 Task: In the  document Childlabor.pdf Use the tool word Count 'and display word count while typing' Create the translated copy of the document in  'Italian' Change notification to  Comments for you
Action: Mouse moved to (200, 94)
Screenshot: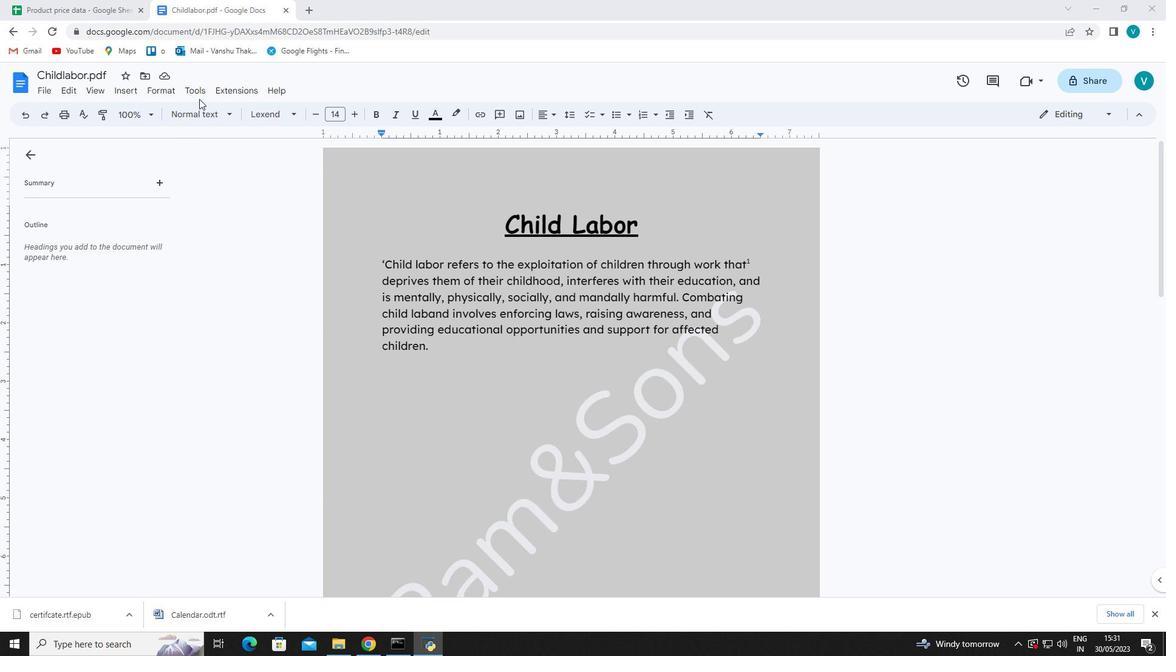 
Action: Mouse pressed left at (200, 94)
Screenshot: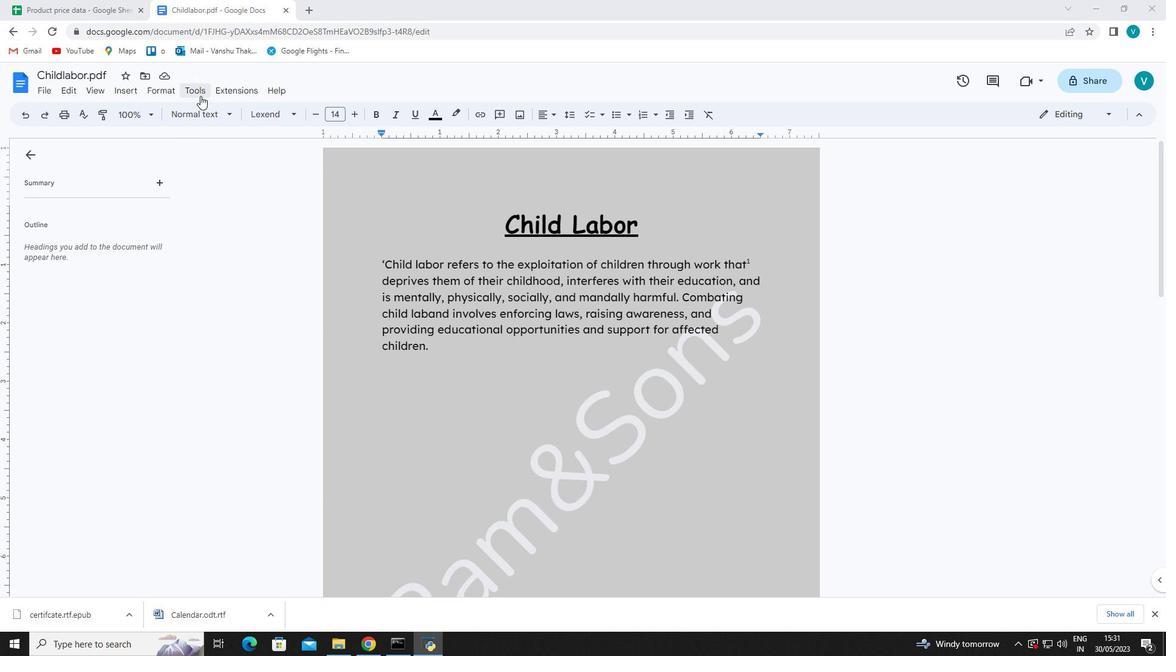 
Action: Mouse moved to (209, 127)
Screenshot: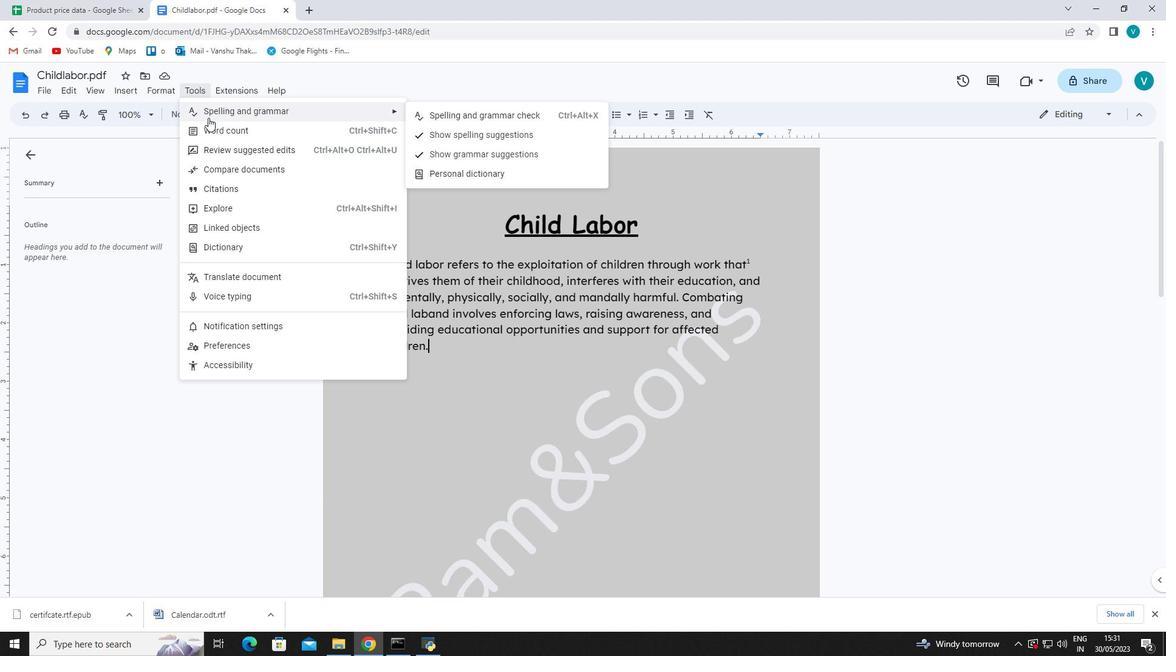 
Action: Mouse pressed left at (209, 127)
Screenshot: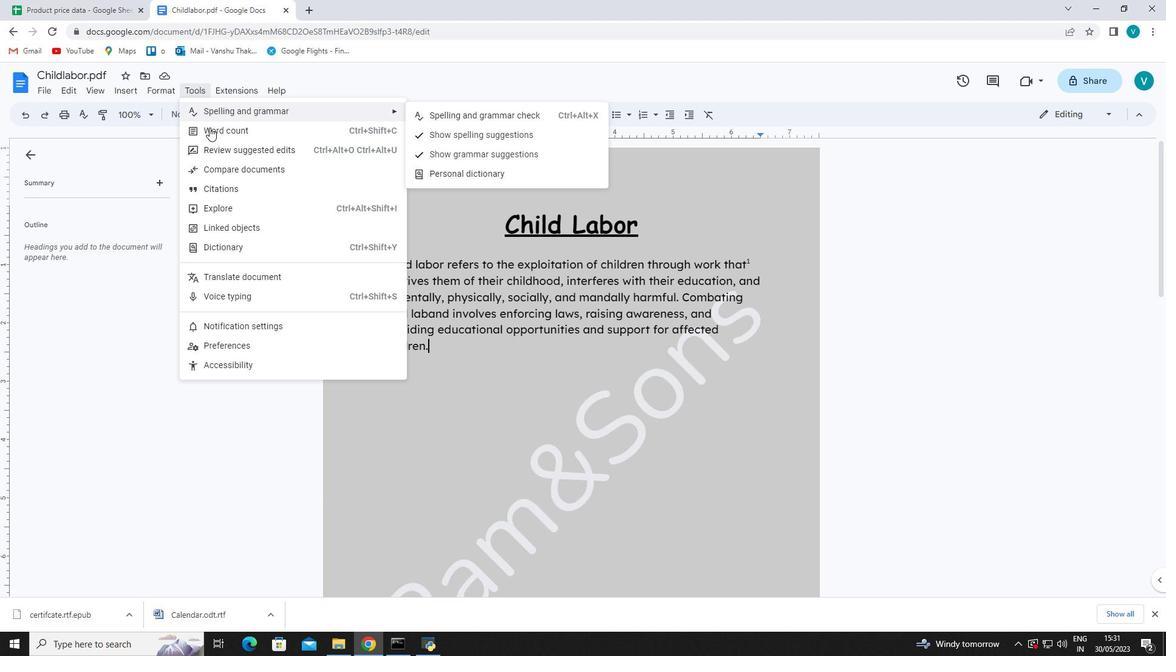 
Action: Mouse moved to (501, 379)
Screenshot: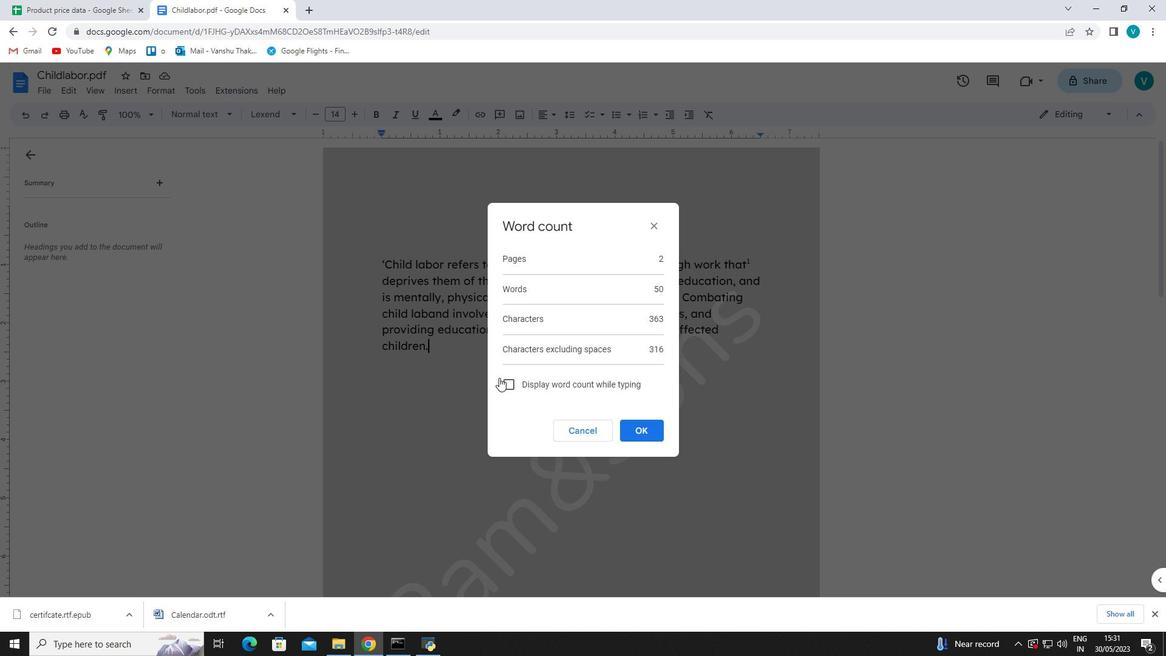 
Action: Mouse pressed left at (501, 379)
Screenshot: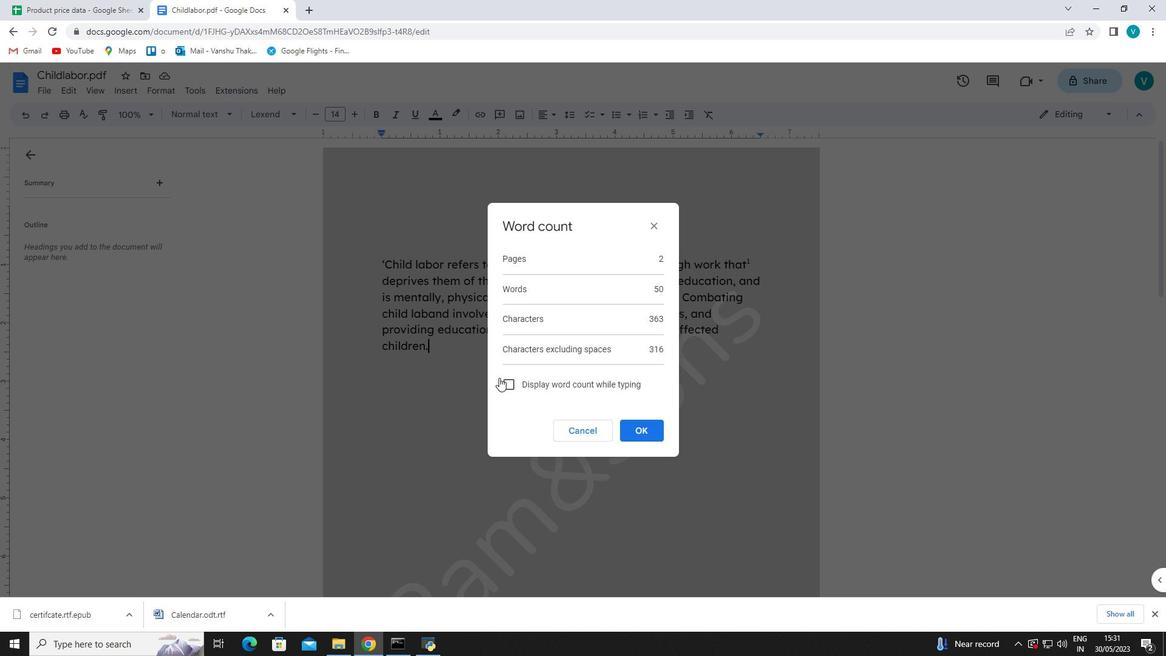 
Action: Mouse moved to (628, 434)
Screenshot: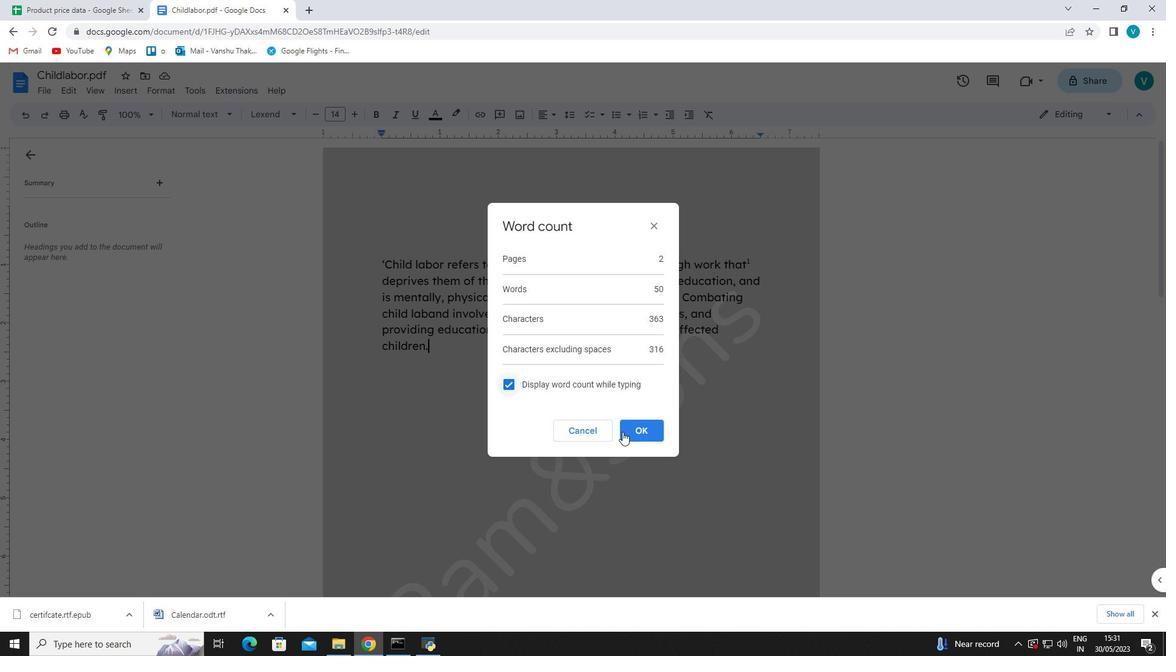 
Action: Mouse pressed left at (628, 434)
Screenshot: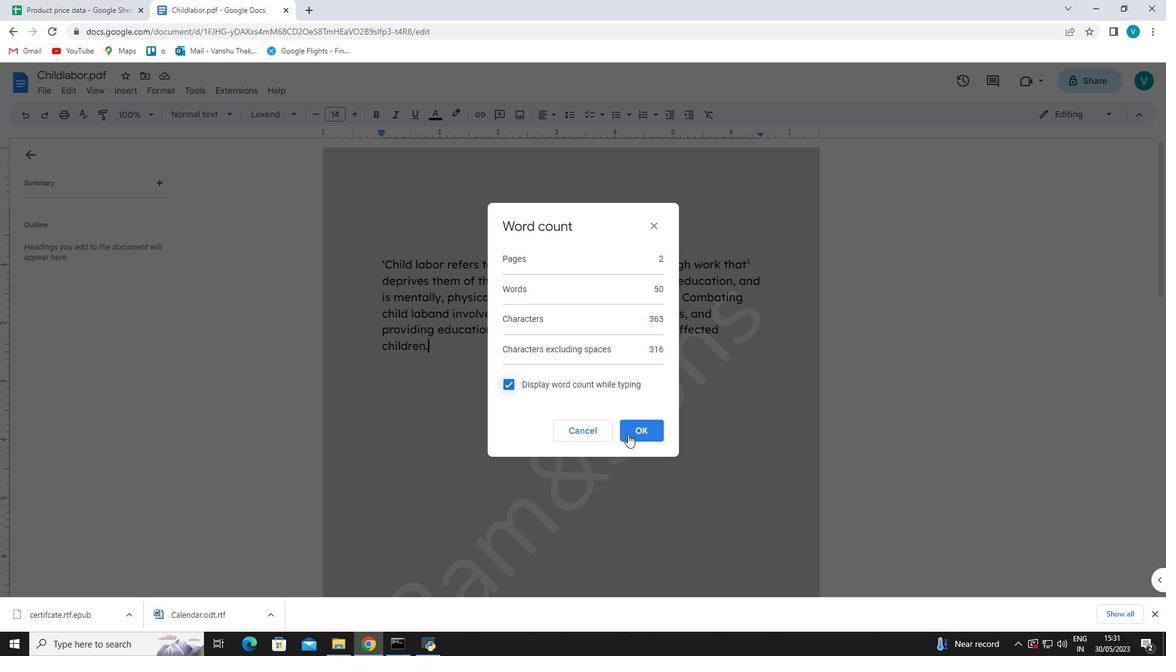 
Action: Mouse moved to (191, 85)
Screenshot: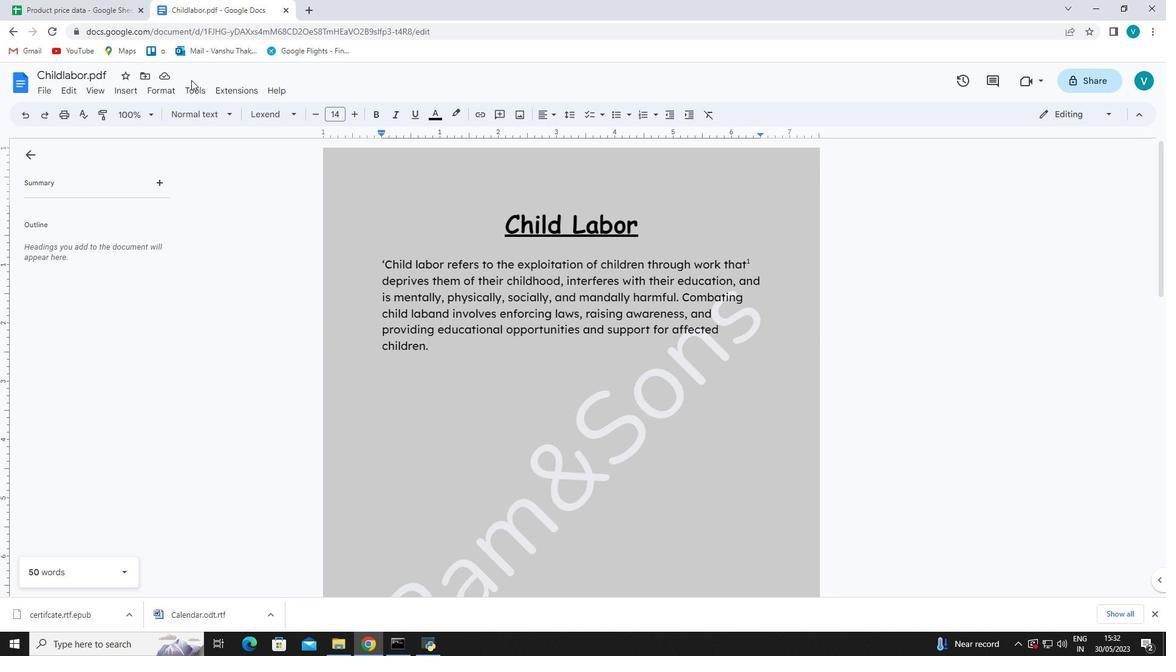 
Action: Mouse pressed left at (191, 85)
Screenshot: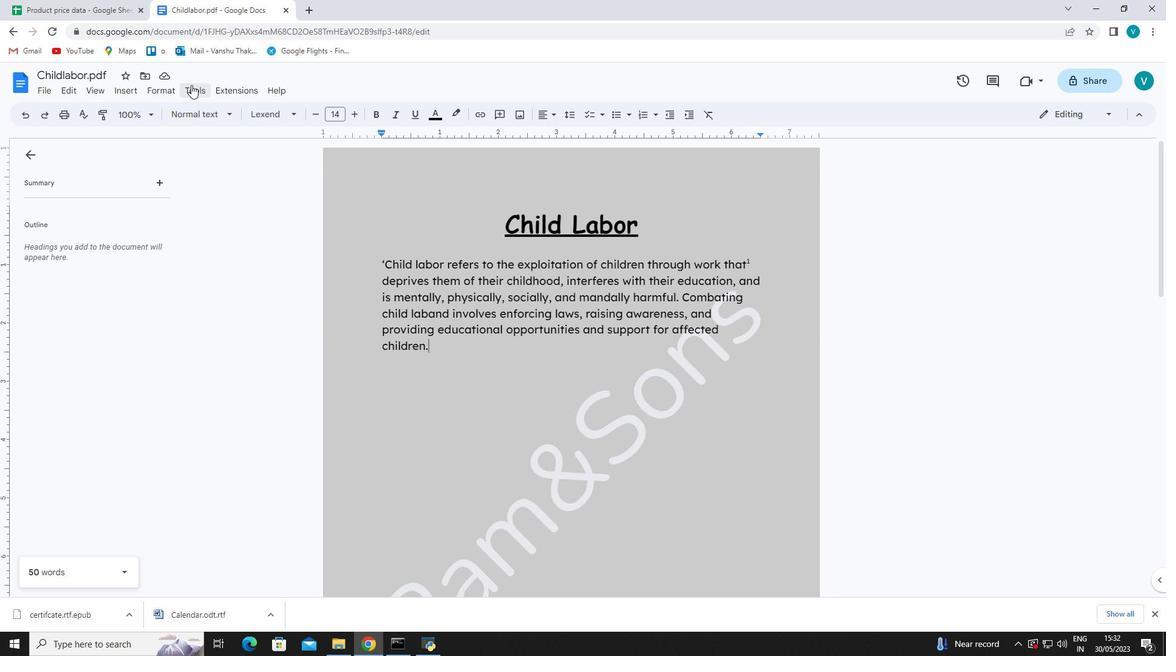 
Action: Mouse moved to (232, 270)
Screenshot: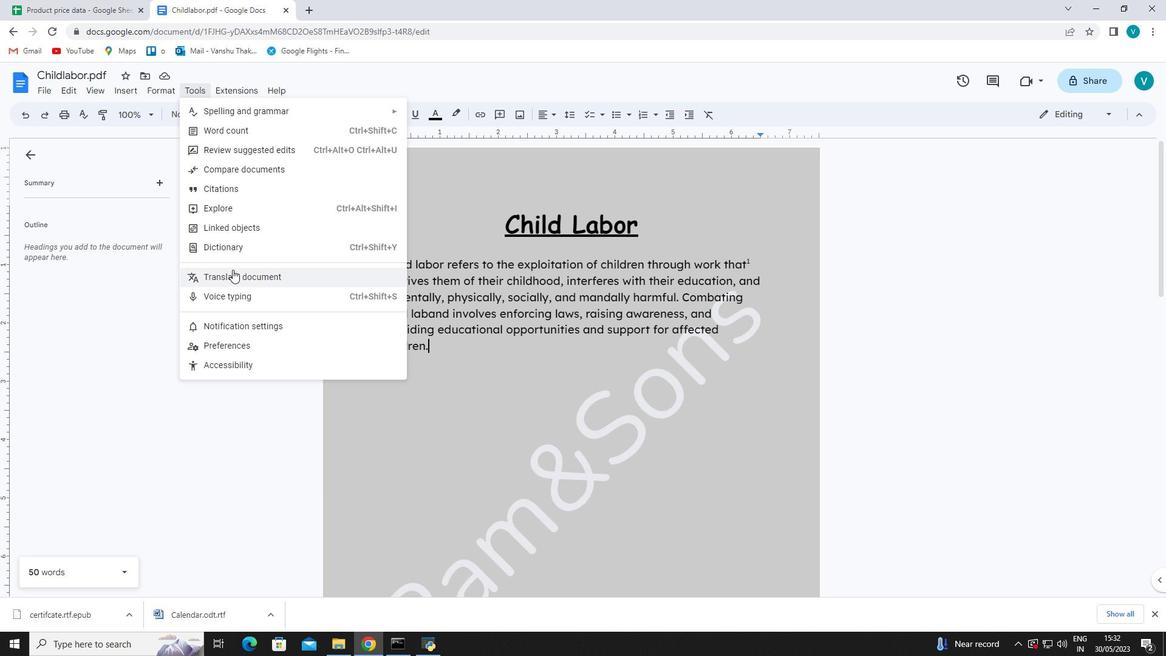 
Action: Mouse pressed left at (232, 270)
Screenshot: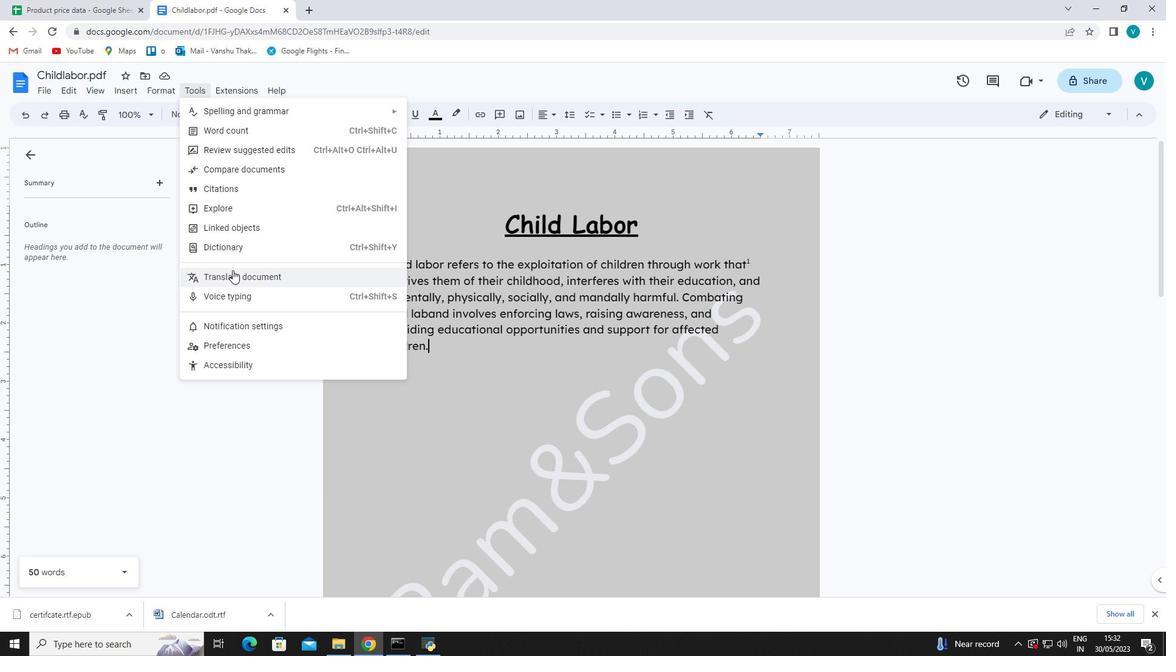 
Action: Mouse moved to (554, 349)
Screenshot: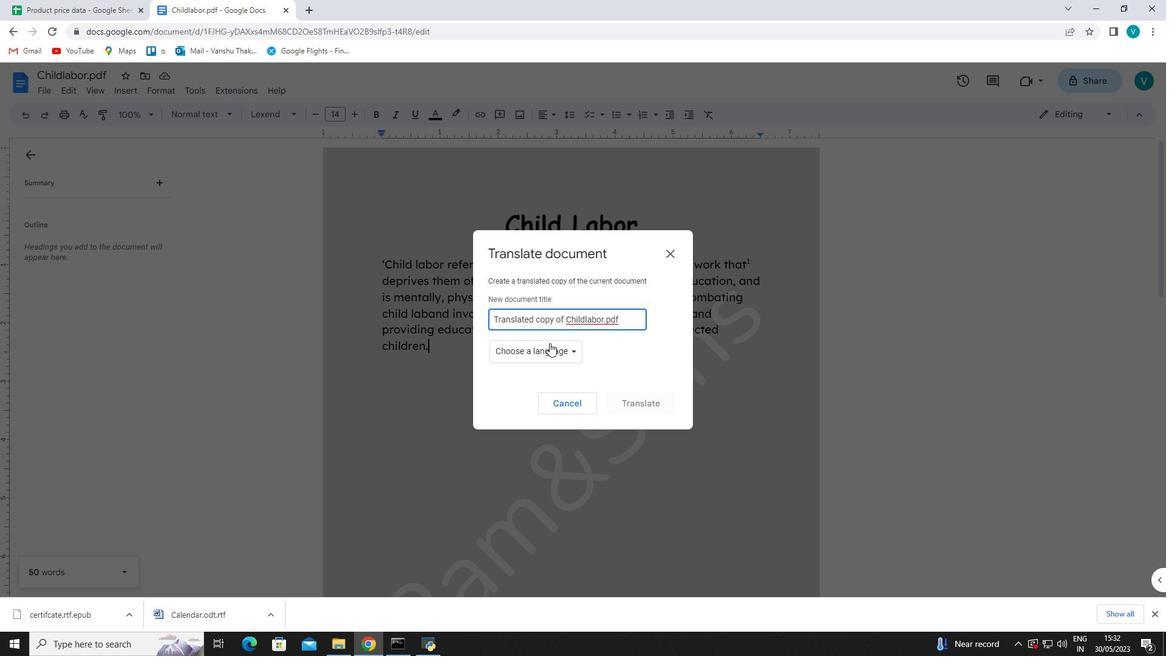
Action: Mouse pressed left at (554, 349)
Screenshot: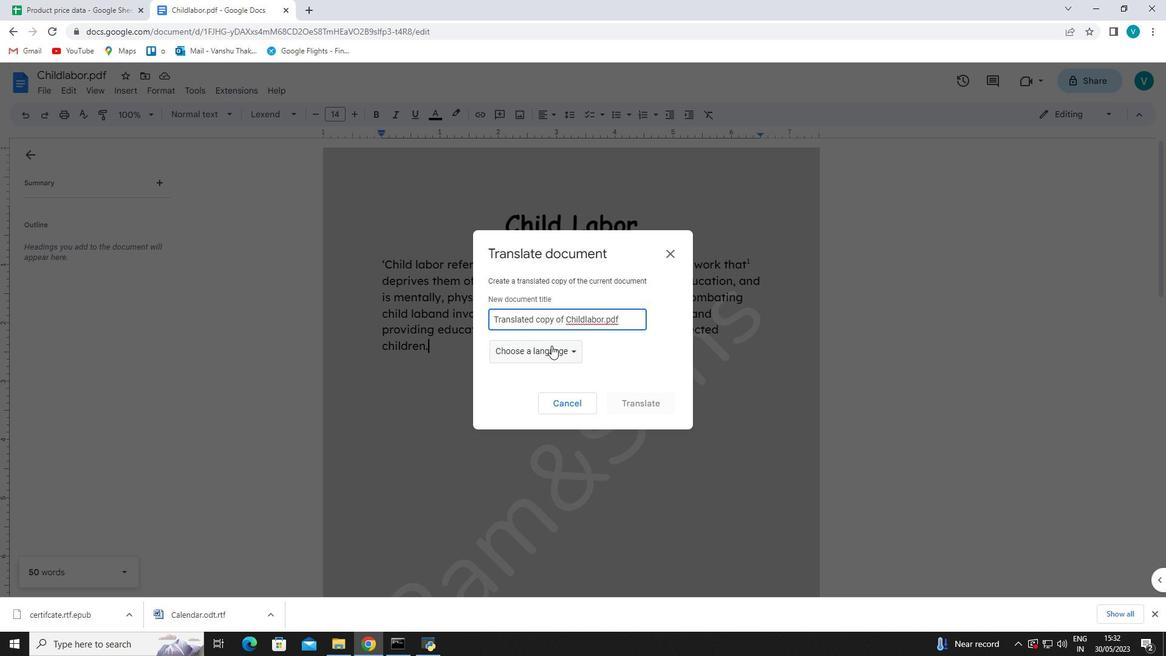 
Action: Mouse moved to (565, 412)
Screenshot: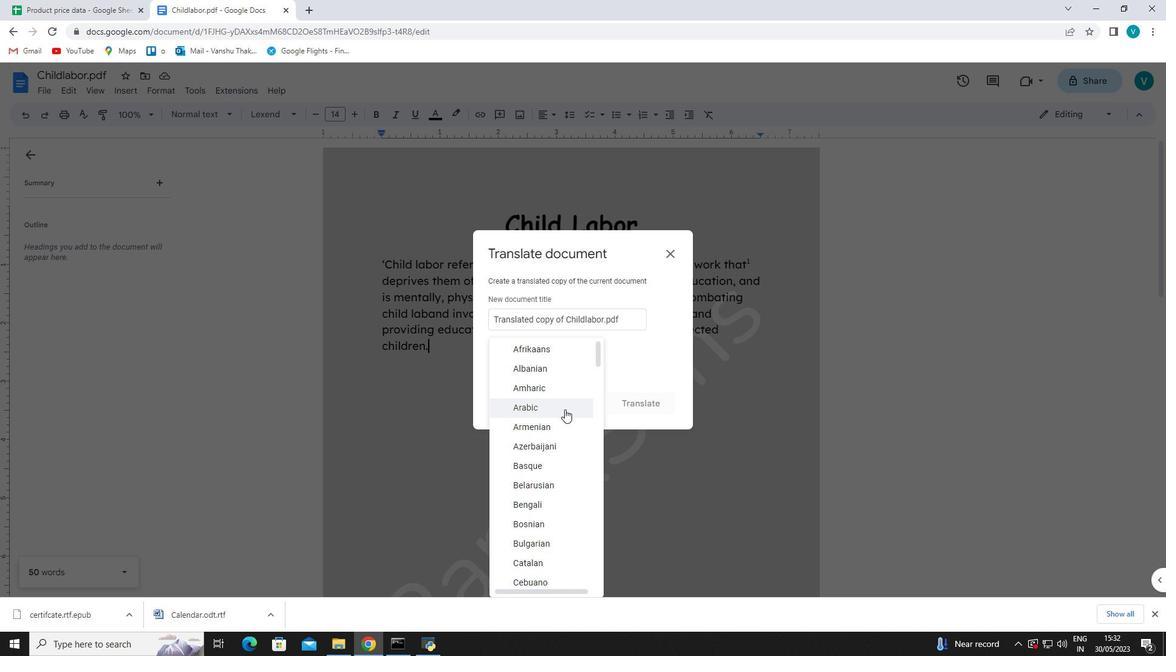 
Action: Mouse scrolled (565, 411) with delta (0, 0)
Screenshot: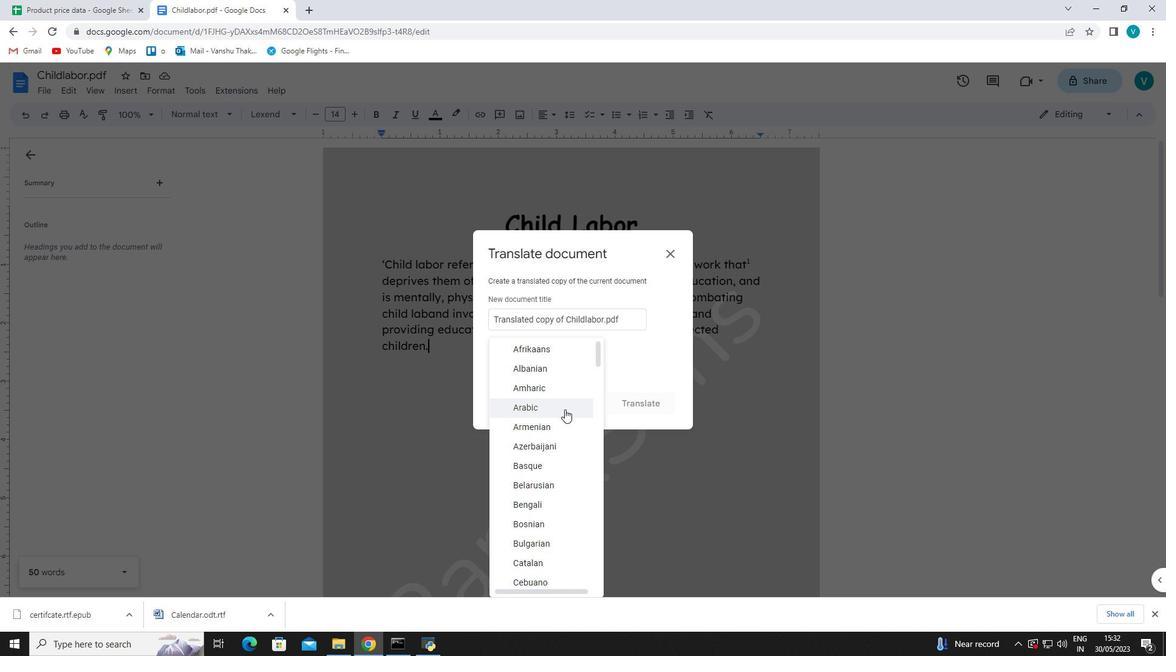 
Action: Mouse scrolled (565, 411) with delta (0, 0)
Screenshot: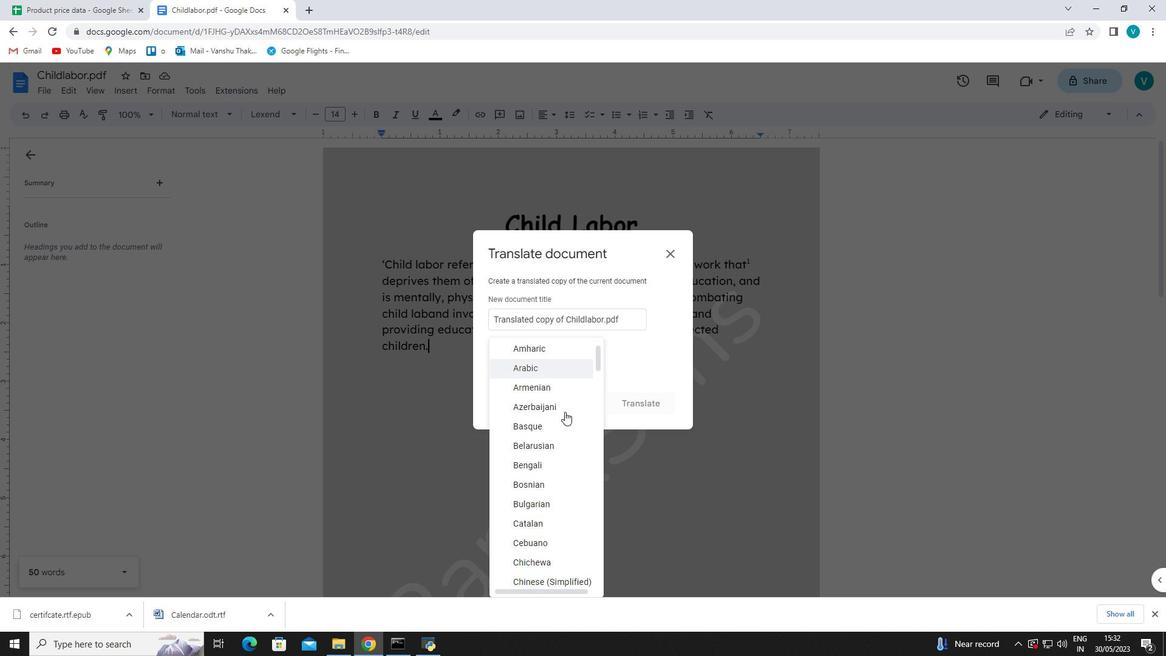 
Action: Mouse scrolled (565, 411) with delta (0, 0)
Screenshot: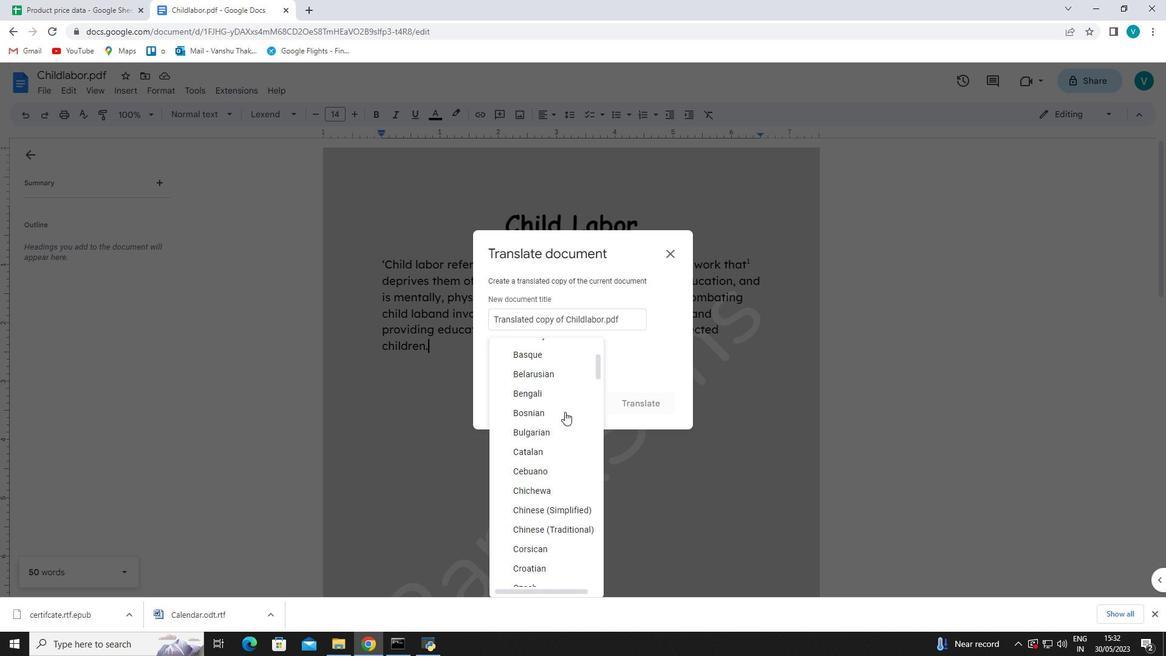 
Action: Mouse scrolled (565, 411) with delta (0, 0)
Screenshot: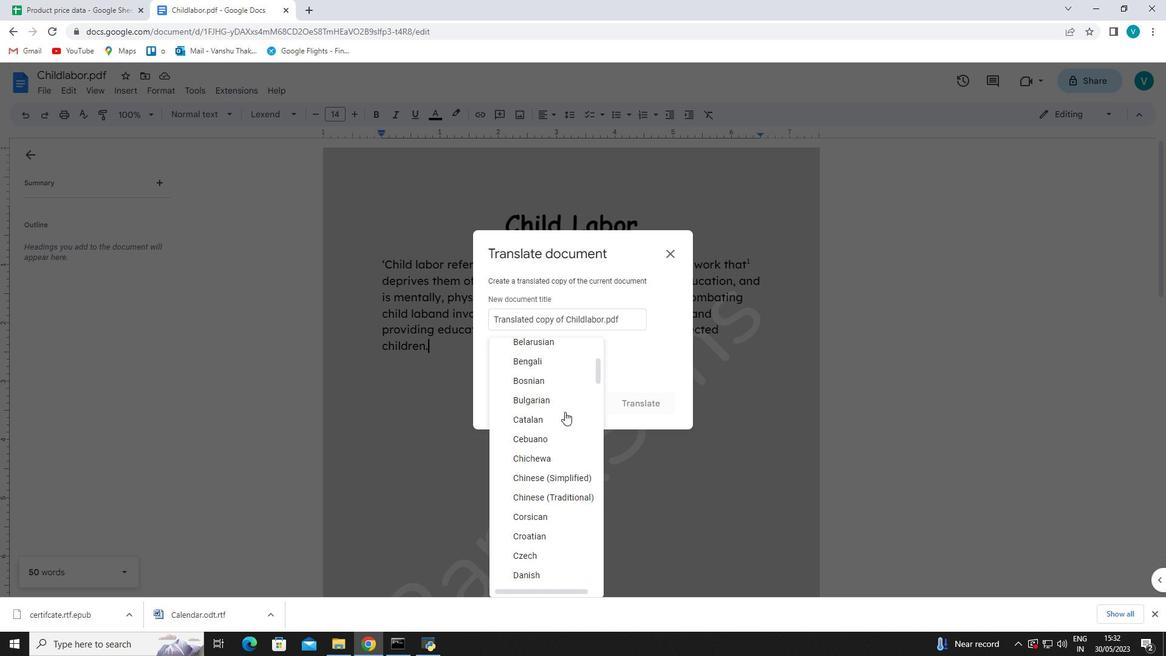 
Action: Mouse scrolled (565, 411) with delta (0, 0)
Screenshot: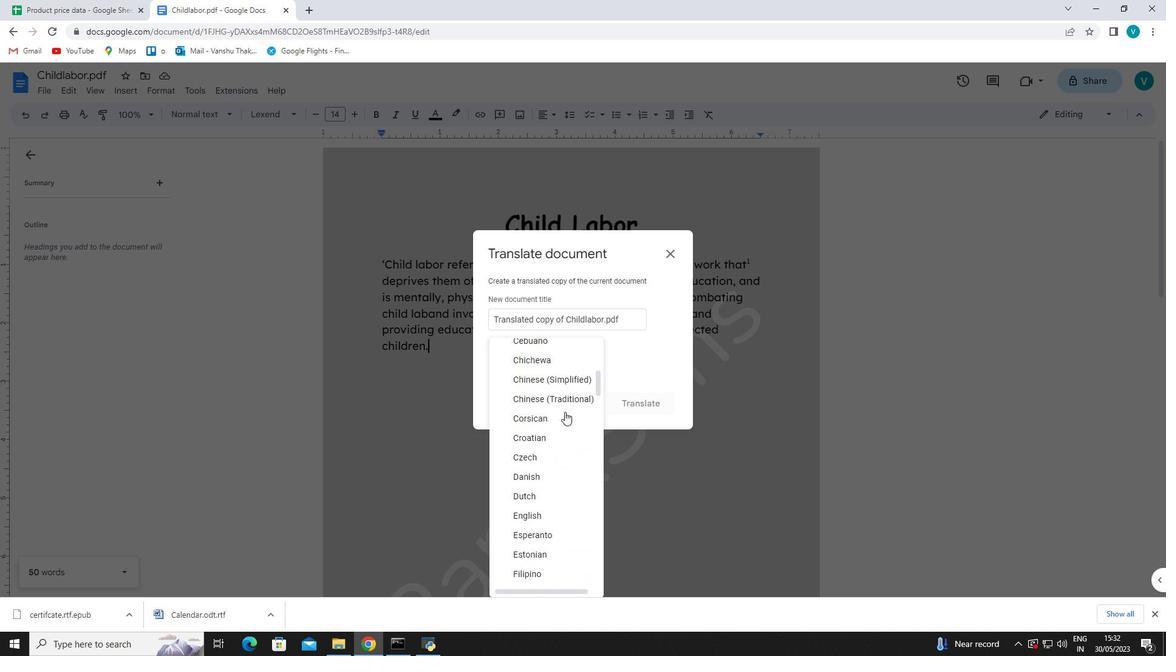 
Action: Mouse scrolled (565, 411) with delta (0, 0)
Screenshot: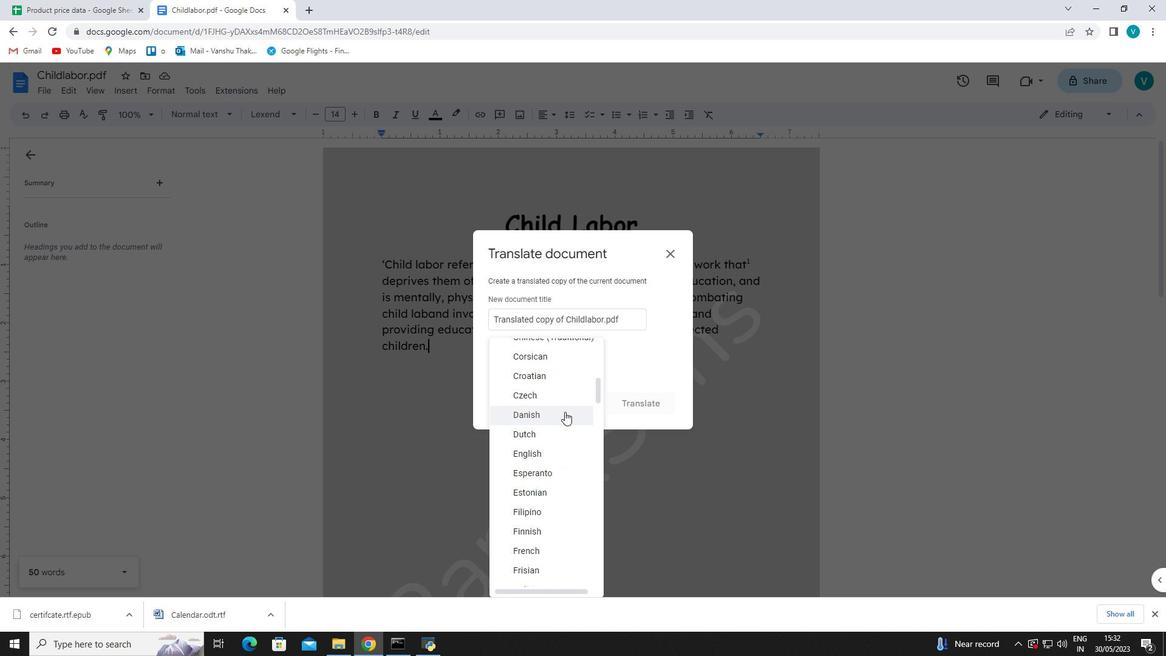 
Action: Mouse scrolled (565, 411) with delta (0, 0)
Screenshot: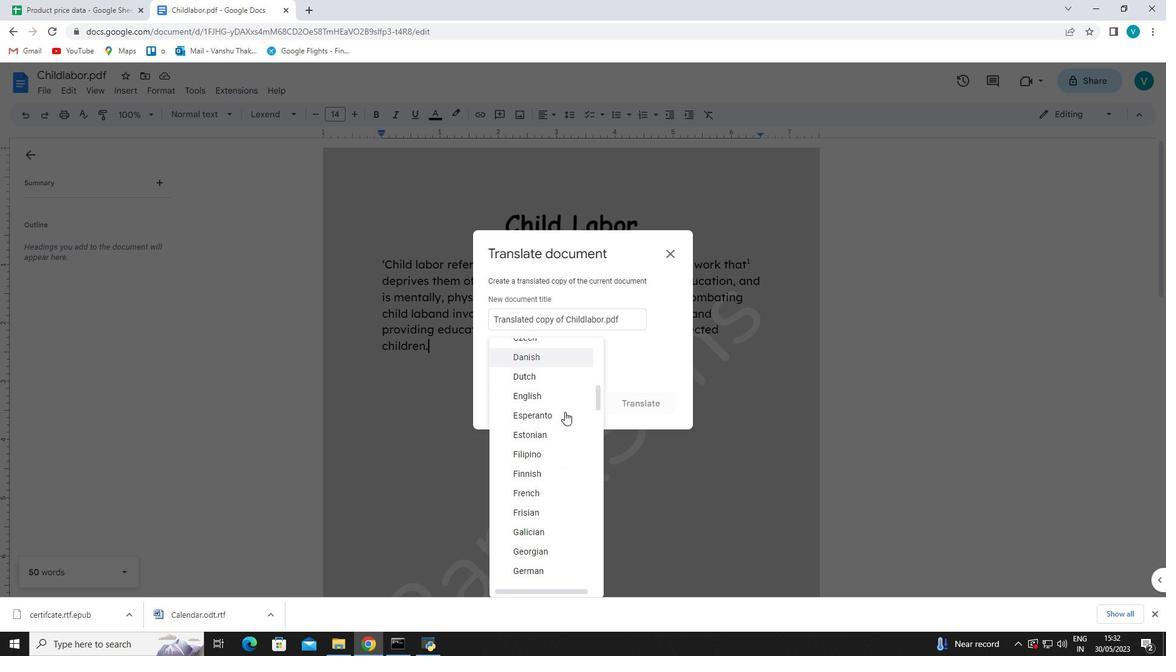 
Action: Mouse scrolled (565, 411) with delta (0, 0)
Screenshot: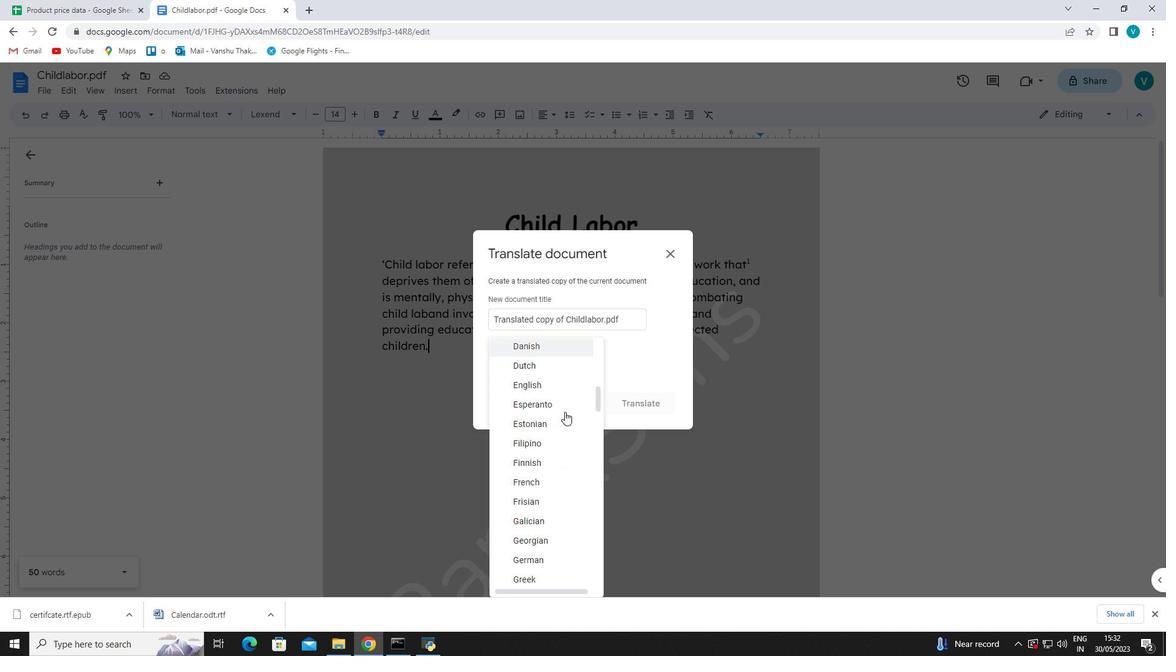 
Action: Mouse scrolled (565, 411) with delta (0, 0)
Screenshot: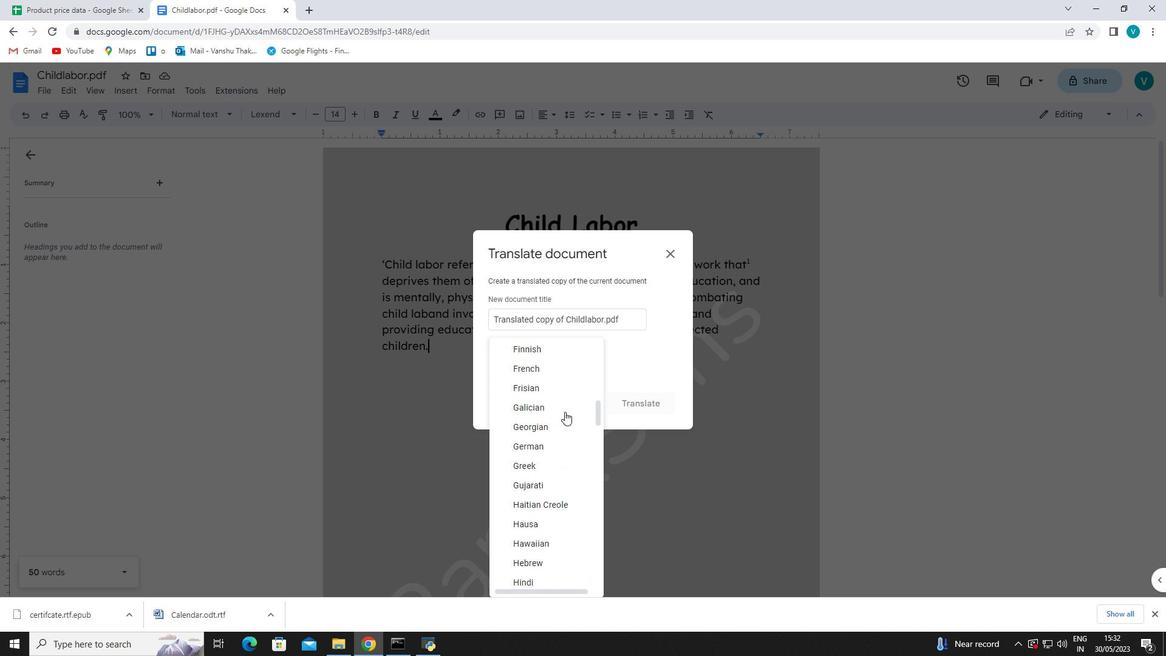 
Action: Mouse scrolled (565, 411) with delta (0, 0)
Screenshot: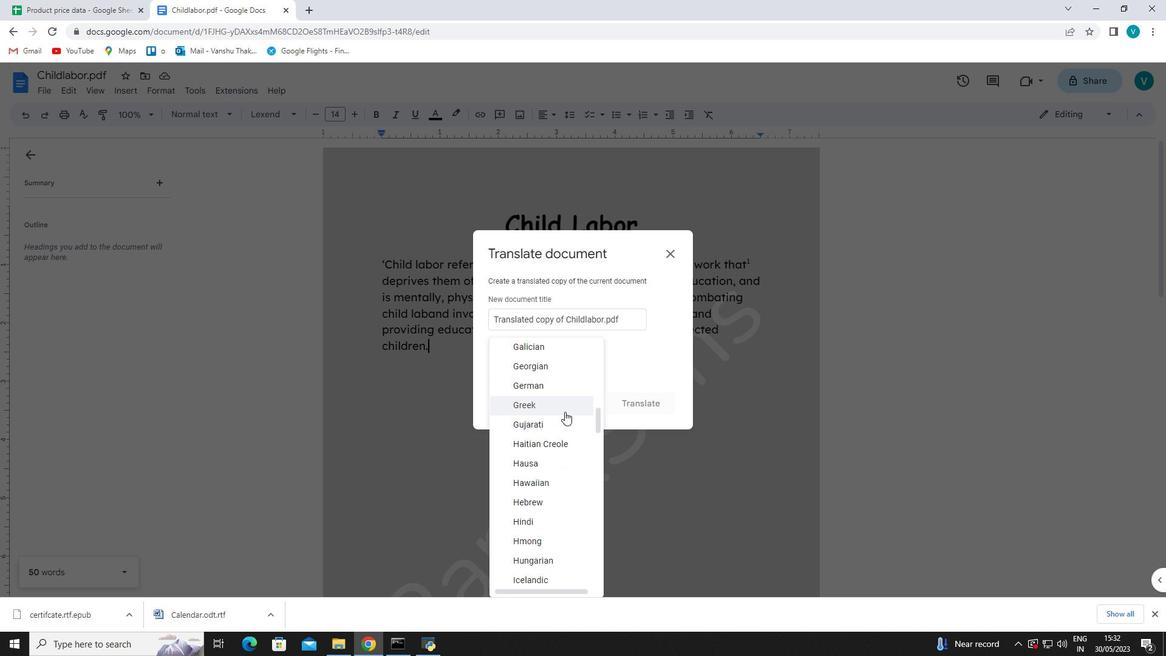 
Action: Mouse scrolled (565, 411) with delta (0, 0)
Screenshot: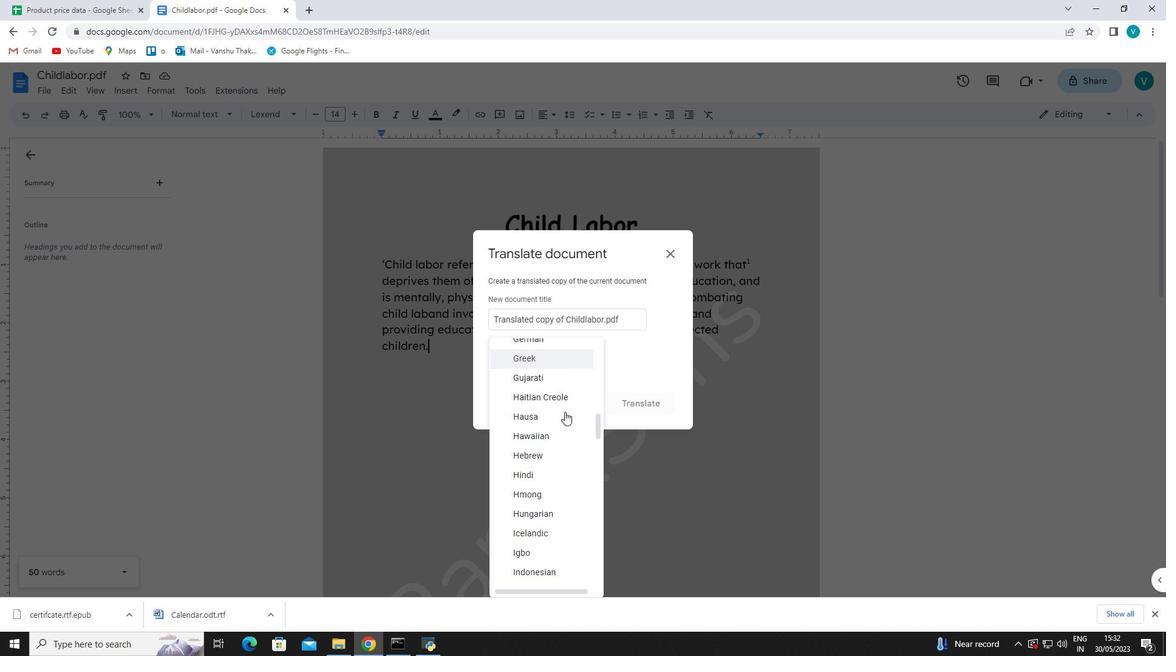 
Action: Mouse scrolled (565, 411) with delta (0, 0)
Screenshot: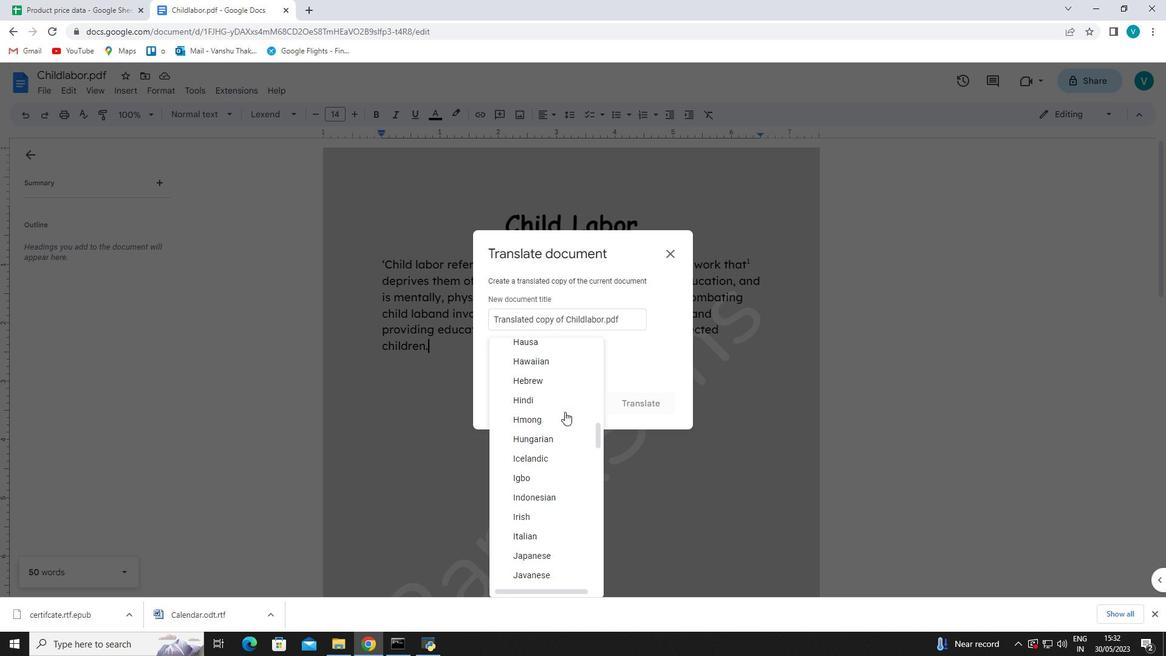 
Action: Mouse moved to (563, 466)
Screenshot: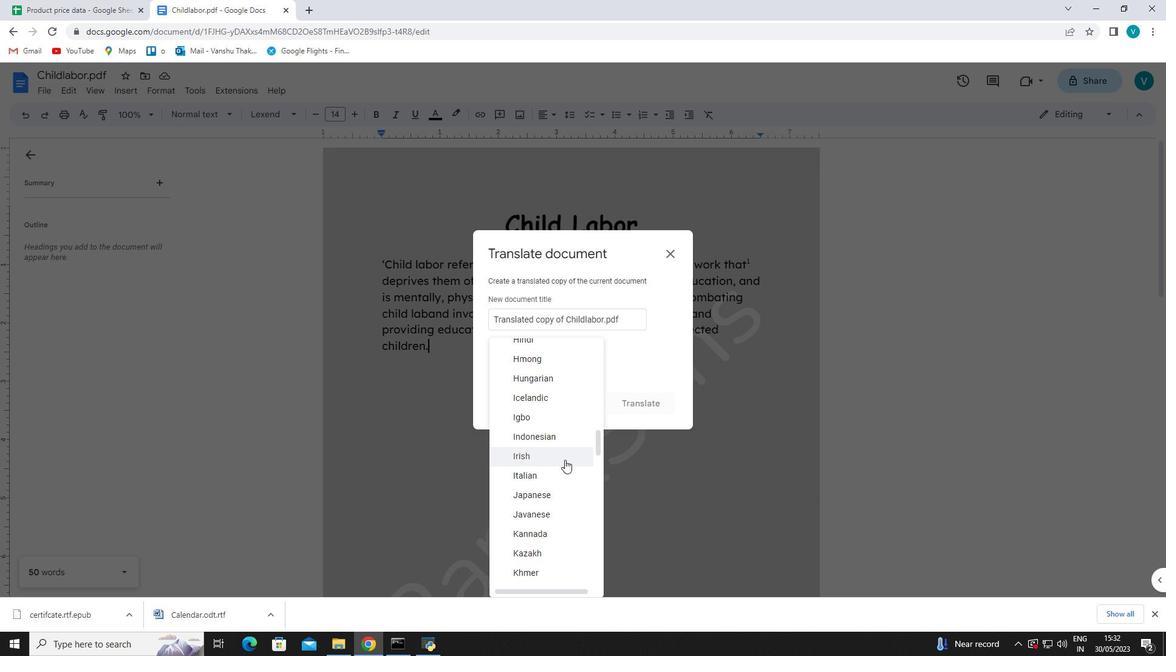 
Action: Mouse pressed left at (563, 466)
Screenshot: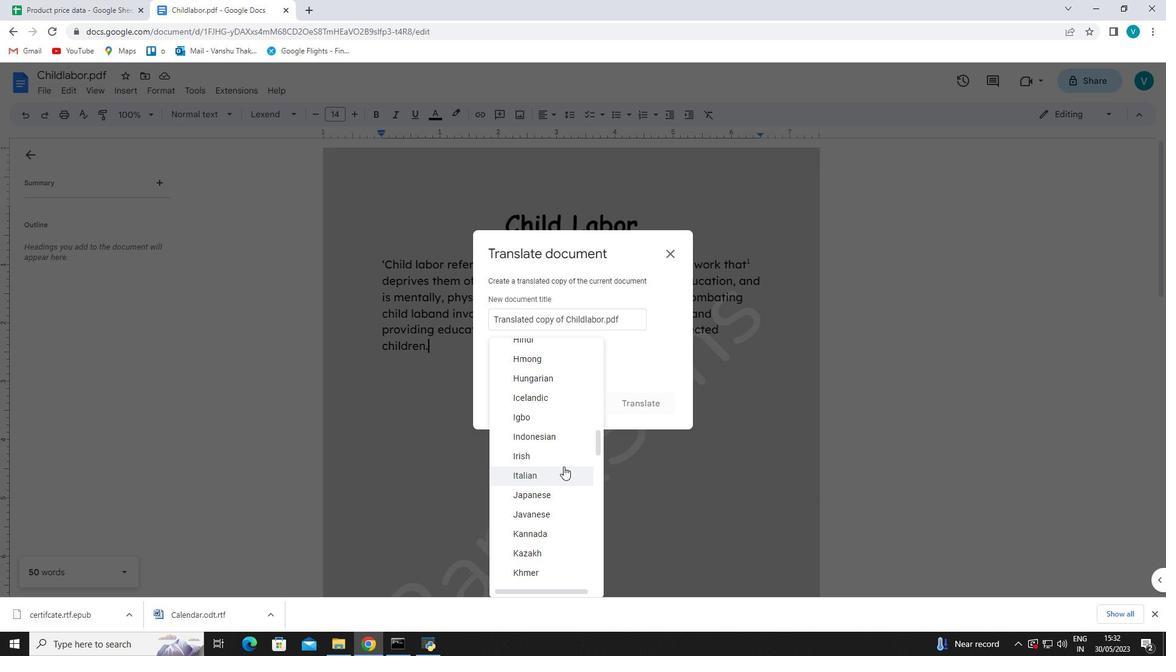 
Action: Mouse moved to (611, 404)
Screenshot: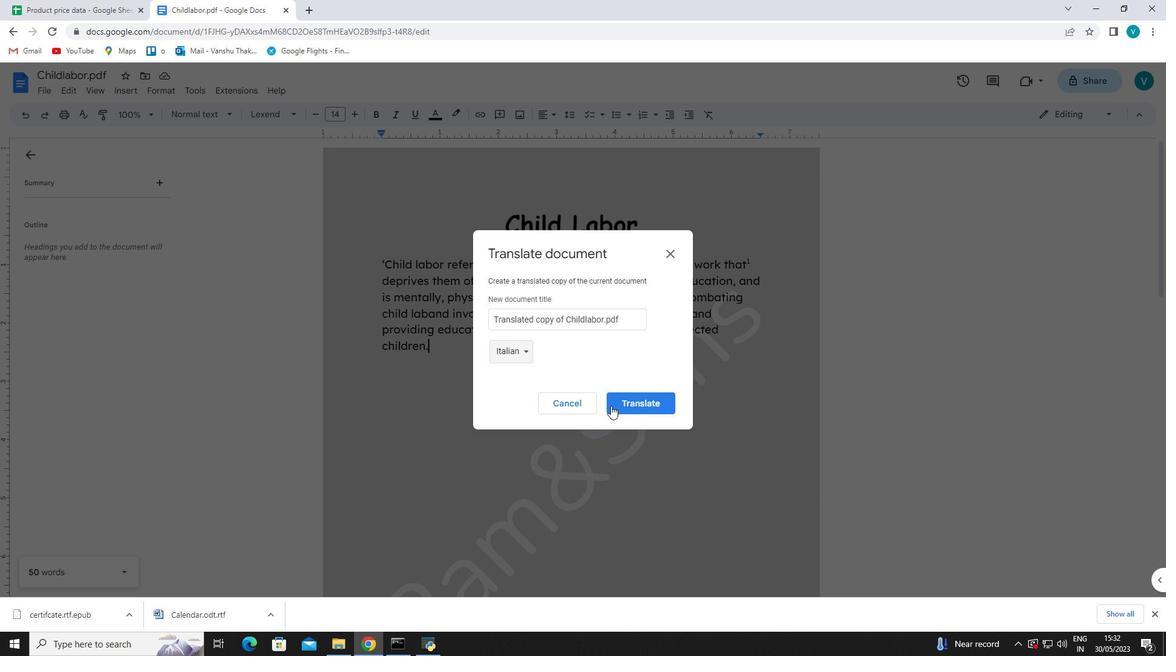 
Action: Mouse pressed left at (611, 404)
Screenshot: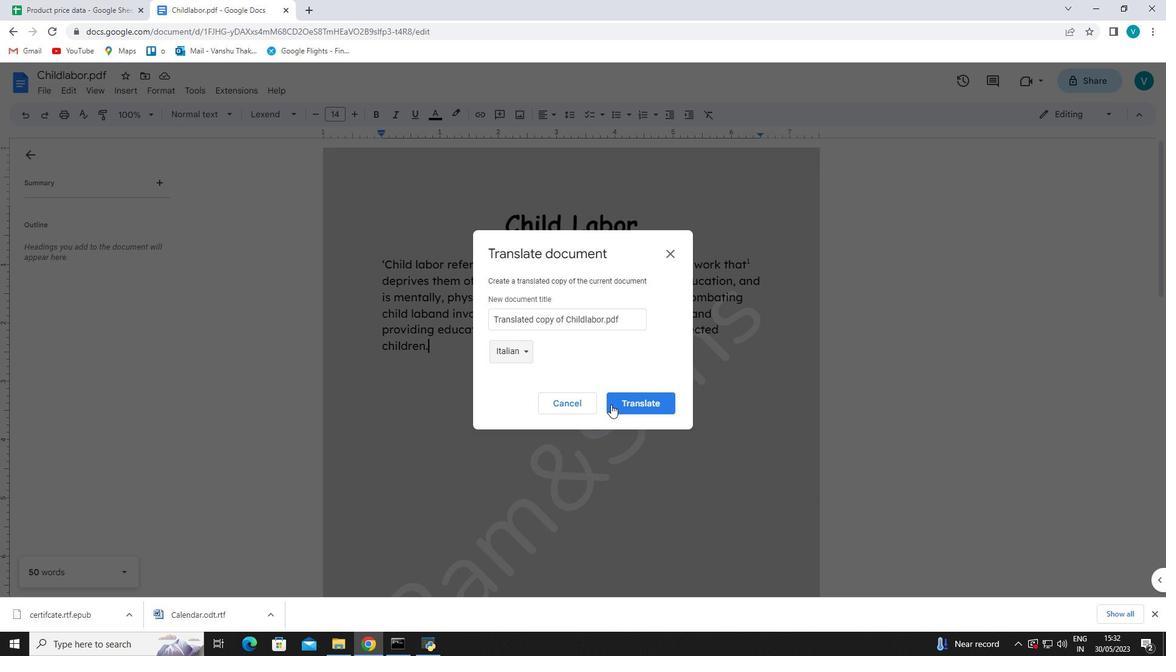 
Action: Mouse moved to (227, 0)
Screenshot: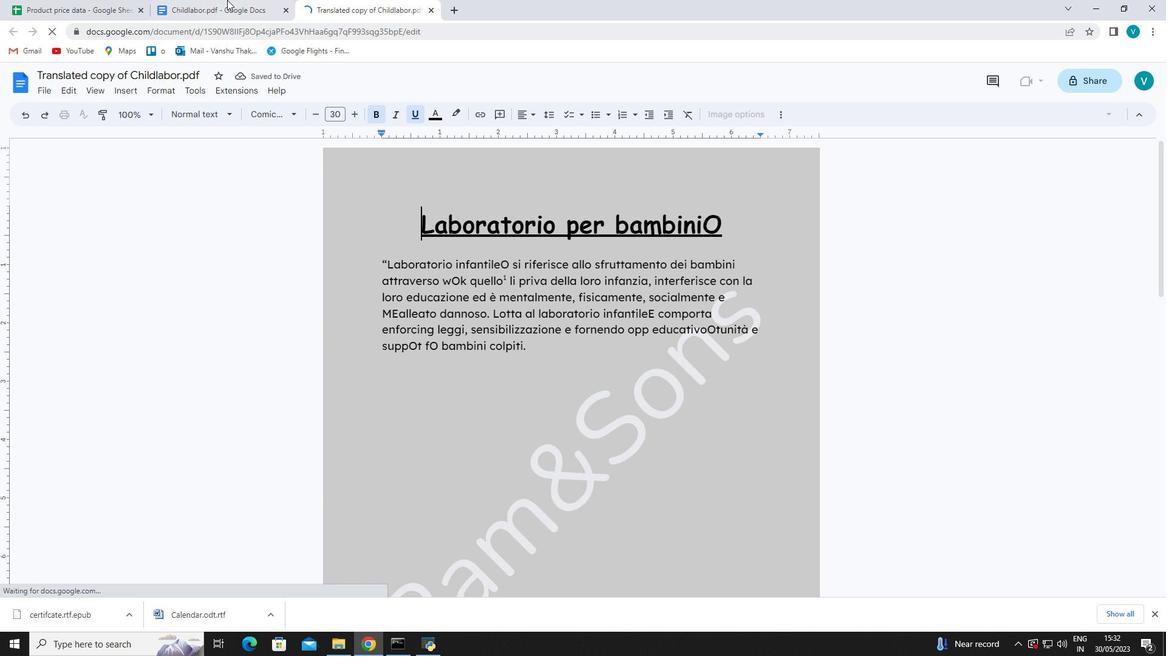 
Action: Mouse pressed left at (227, 0)
Screenshot: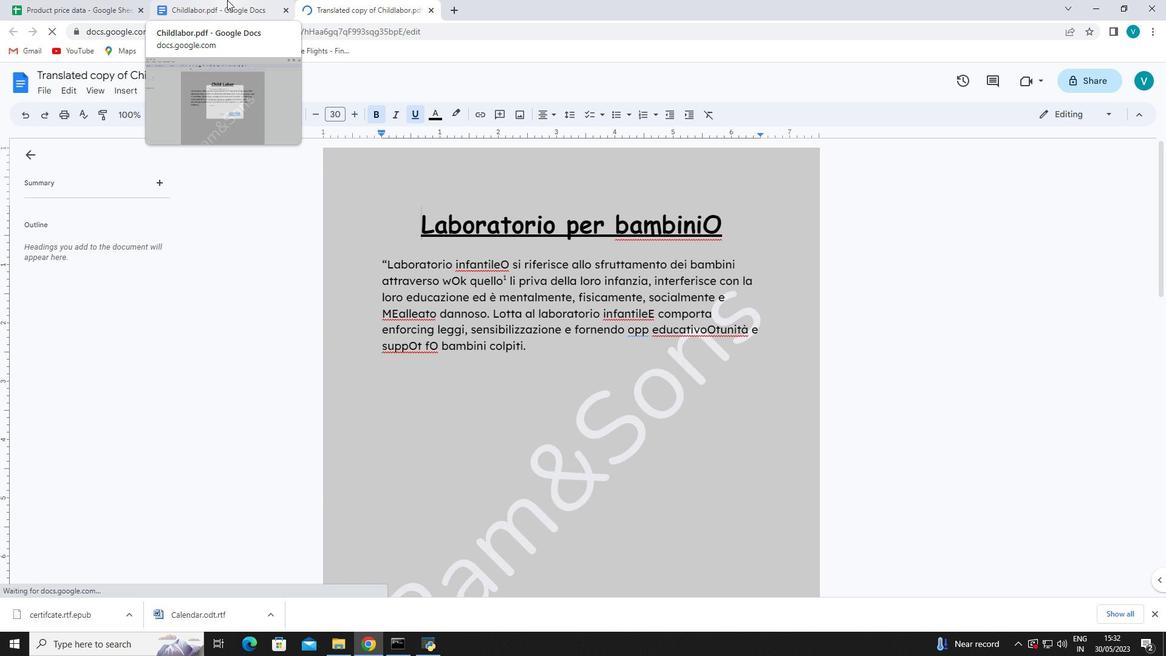
Action: Mouse moved to (1078, 111)
Screenshot: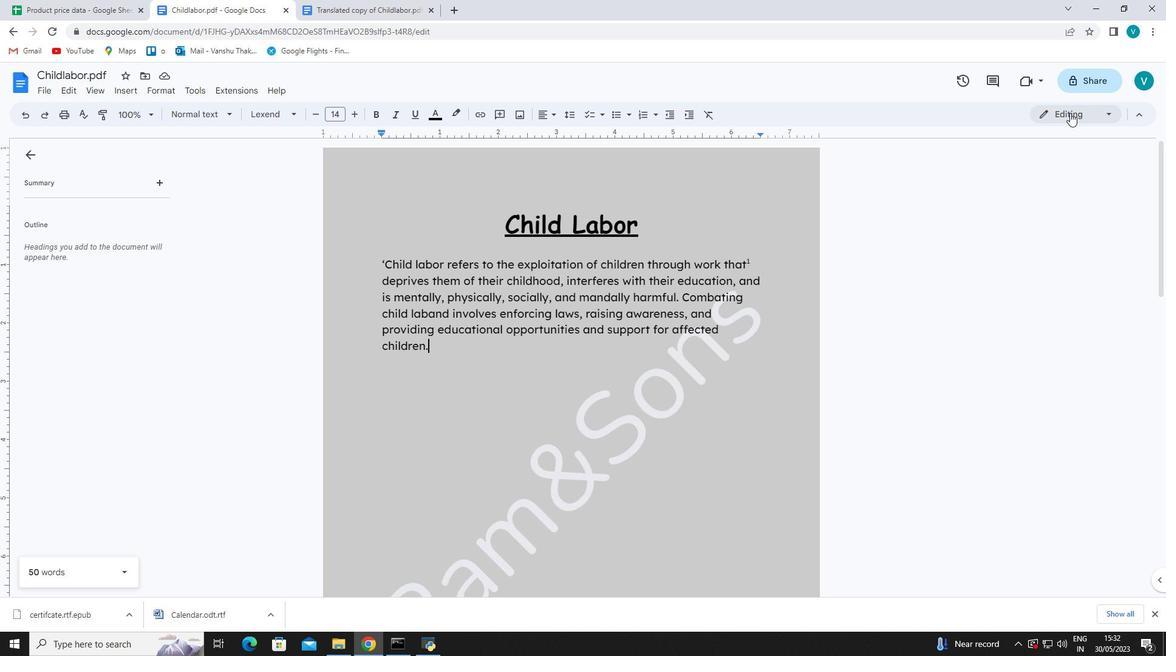 
Action: Mouse pressed left at (1078, 111)
Screenshot: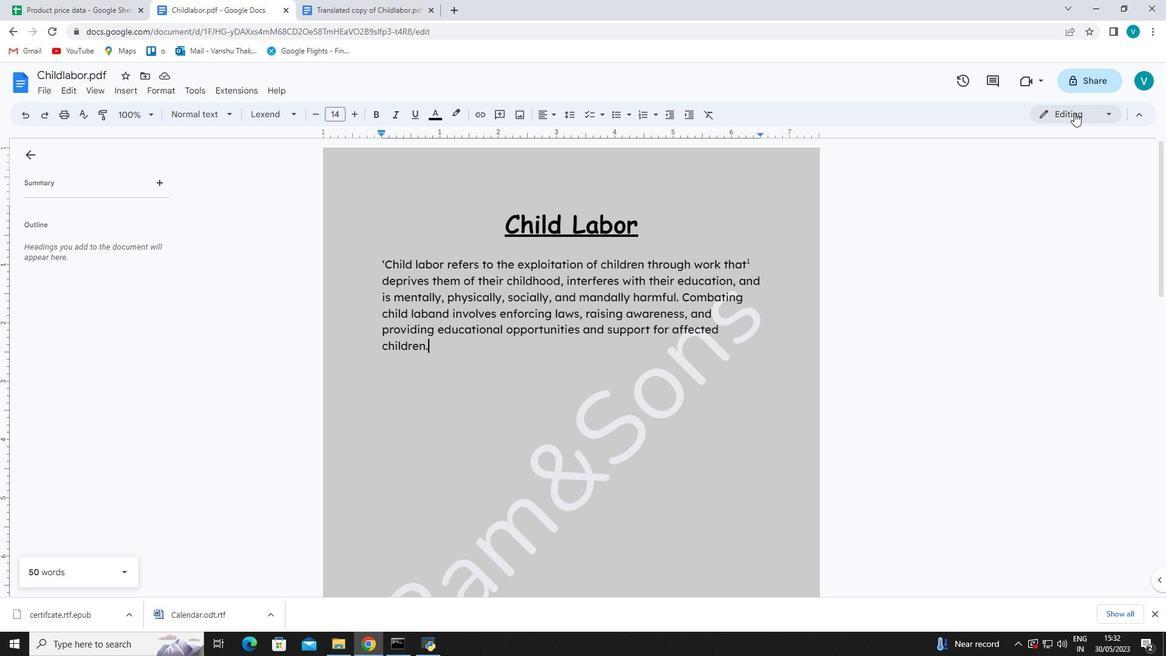 
Action: Mouse moved to (932, 197)
Screenshot: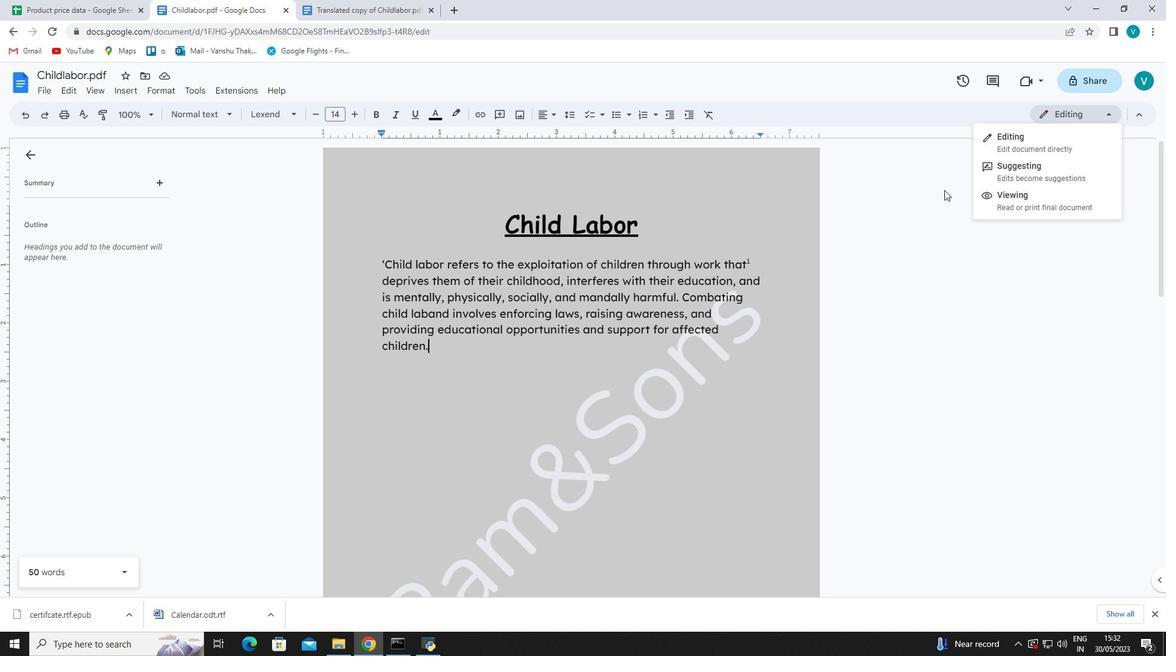 
Action: Mouse pressed left at (932, 197)
Screenshot: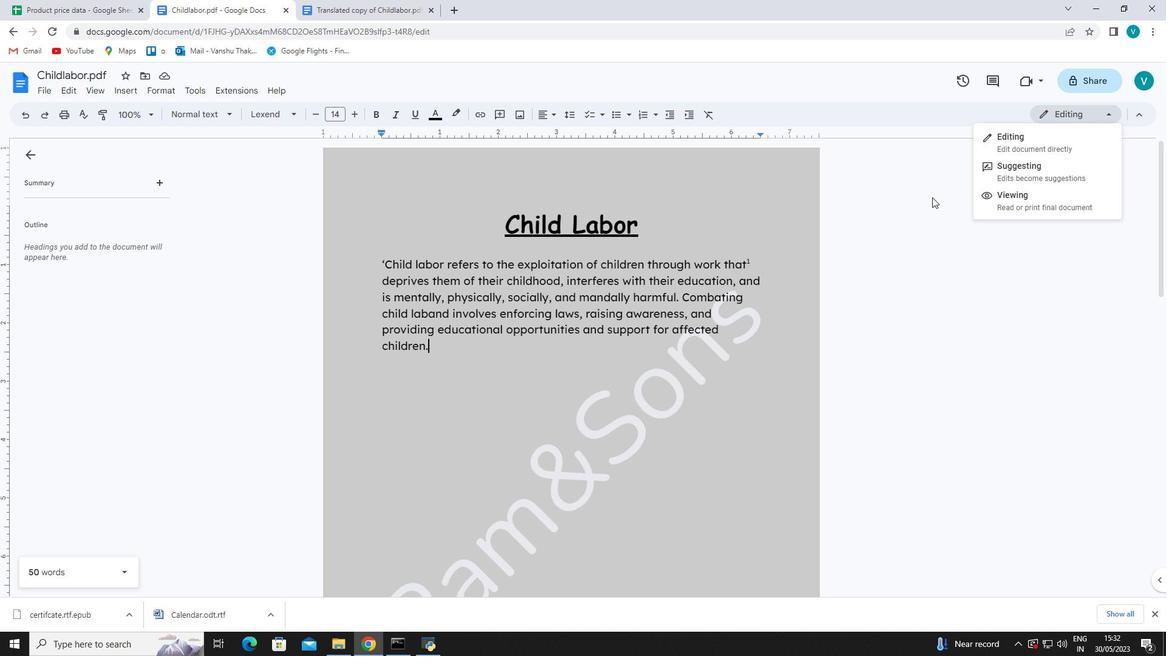 
Action: Mouse moved to (245, 89)
Screenshot: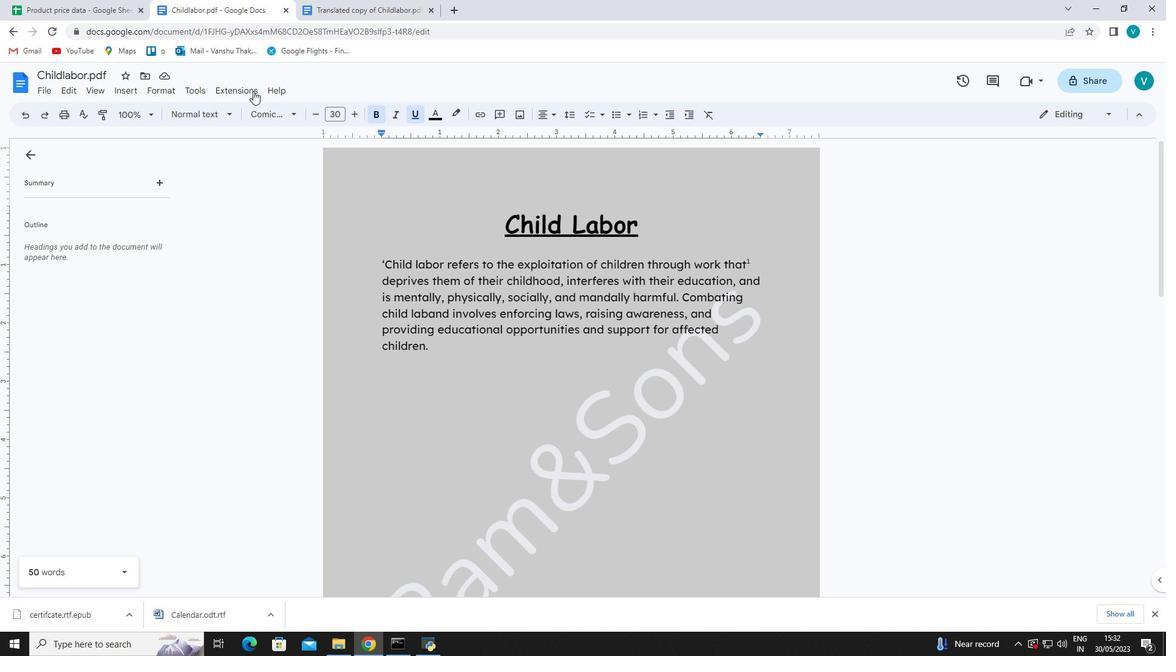 
Action: Mouse pressed left at (245, 89)
Screenshot: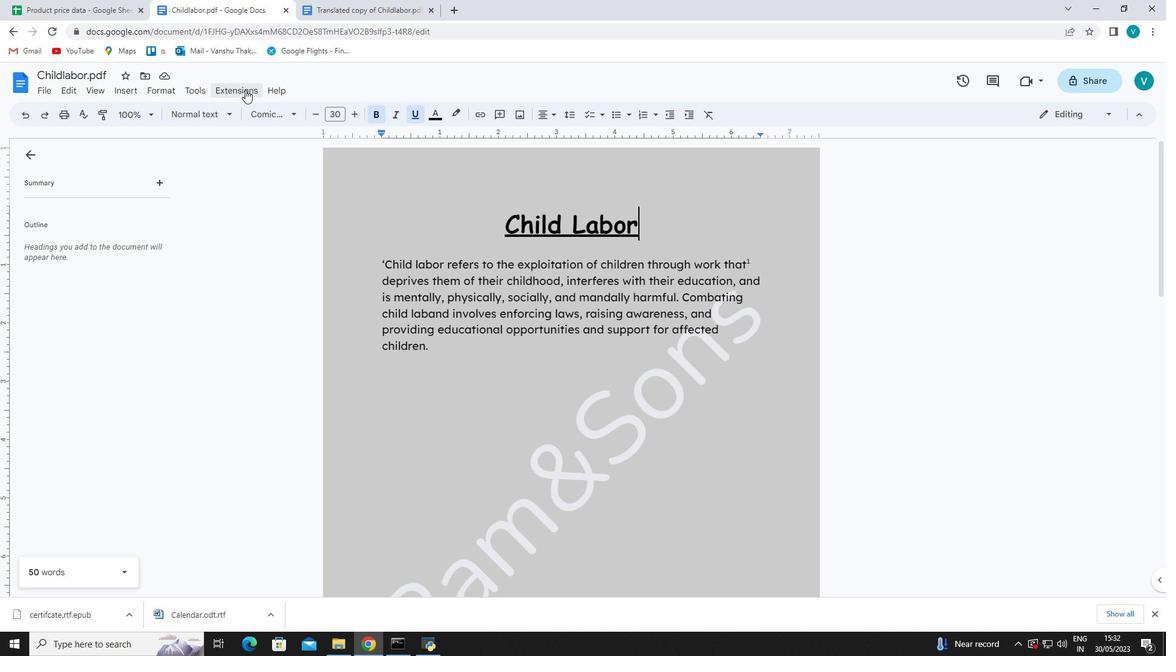 
Action: Mouse moved to (311, 319)
Screenshot: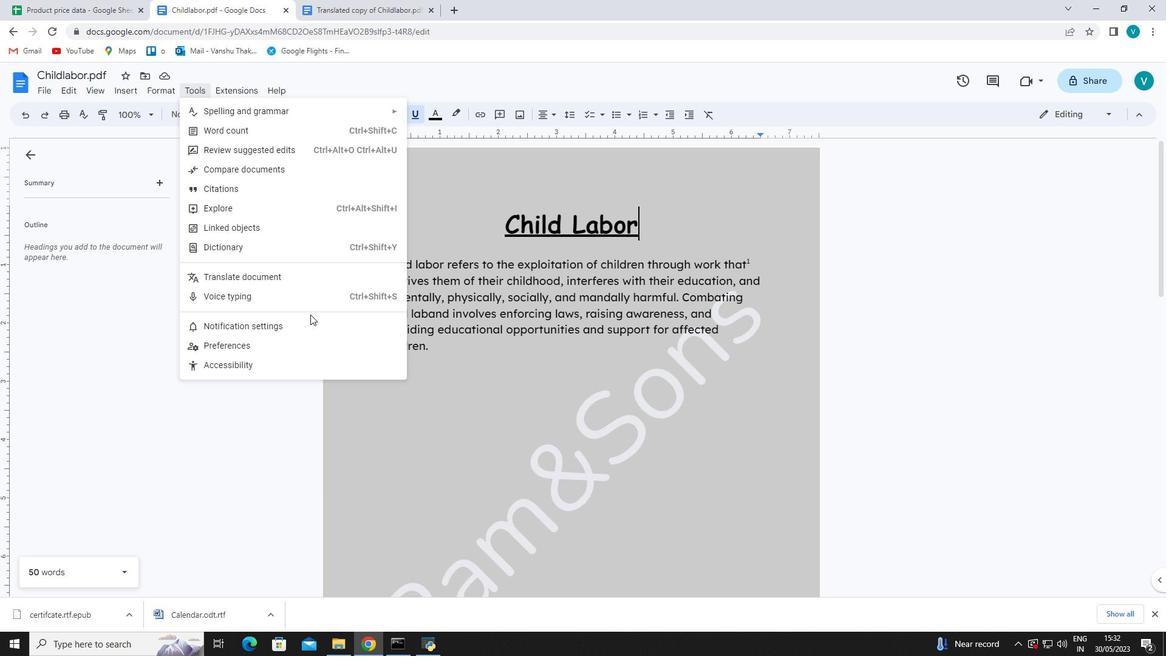 
Action: Mouse pressed left at (311, 319)
Screenshot: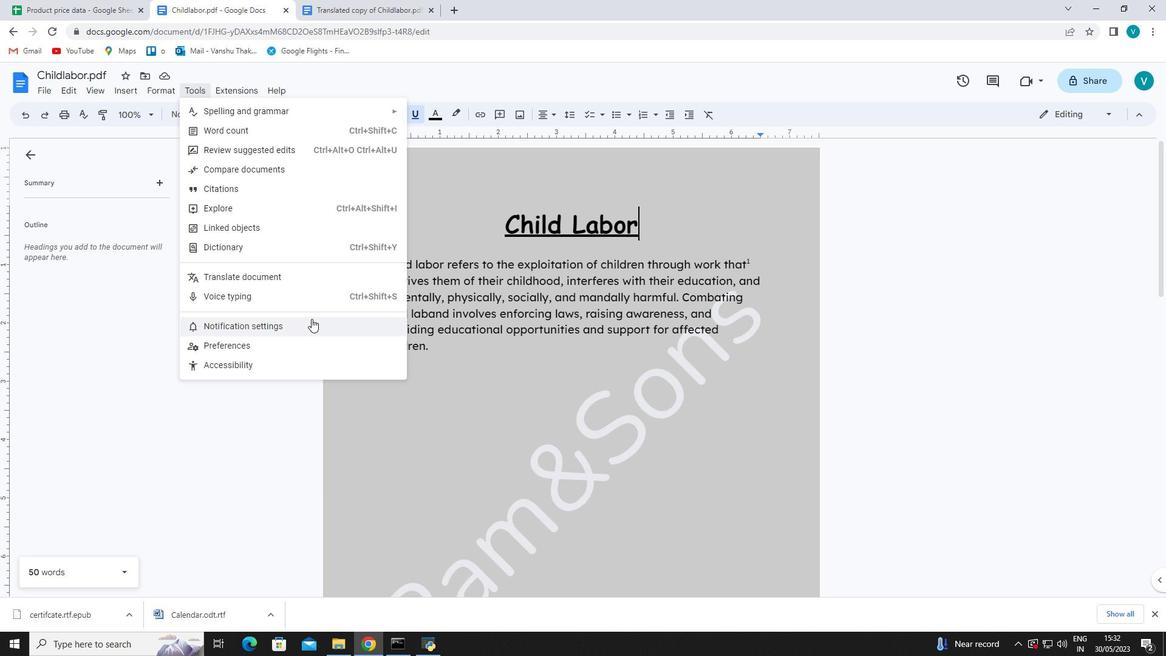 
Action: Mouse moved to (487, 272)
Screenshot: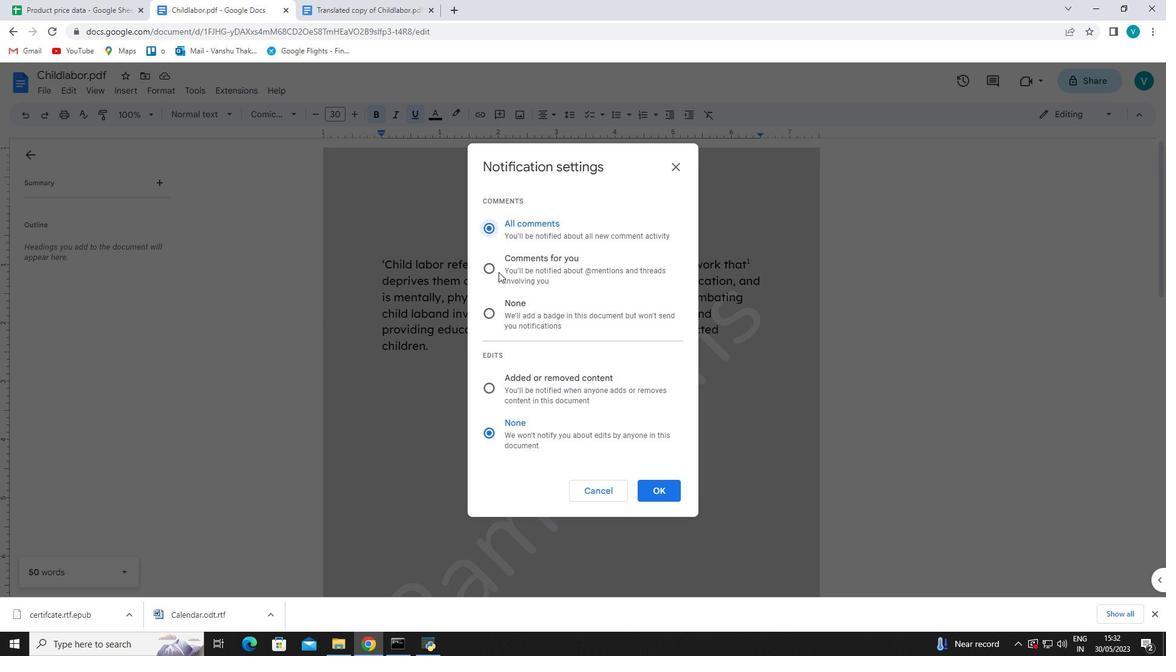 
Action: Mouse pressed left at (487, 272)
Screenshot: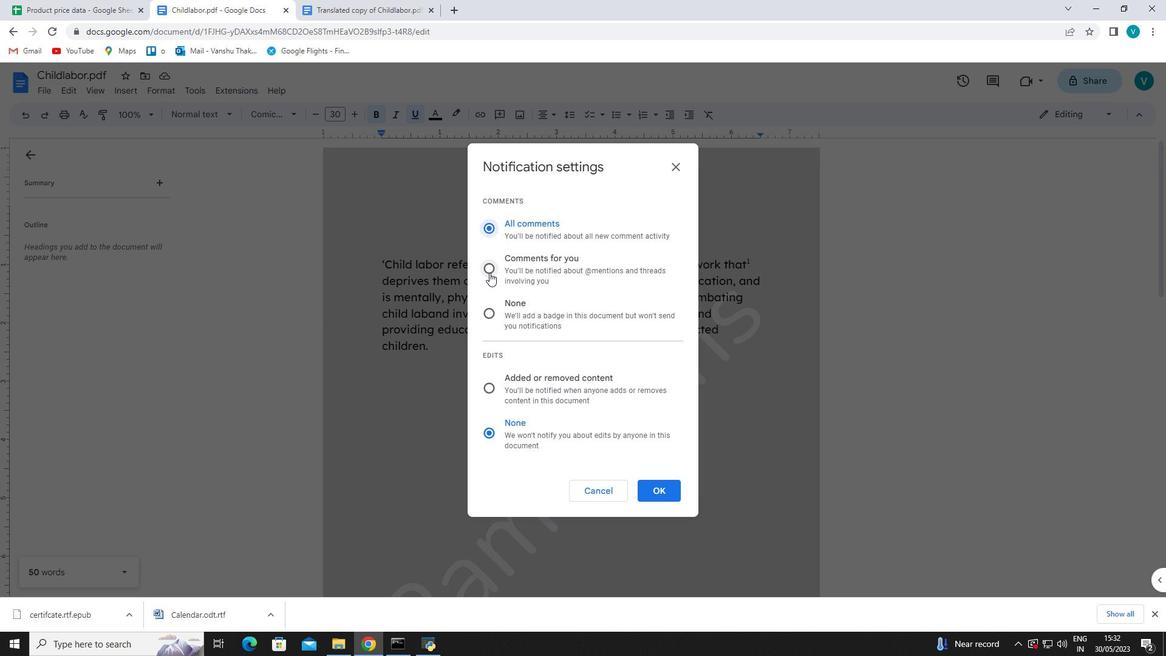 
Action: Mouse moved to (661, 493)
Screenshot: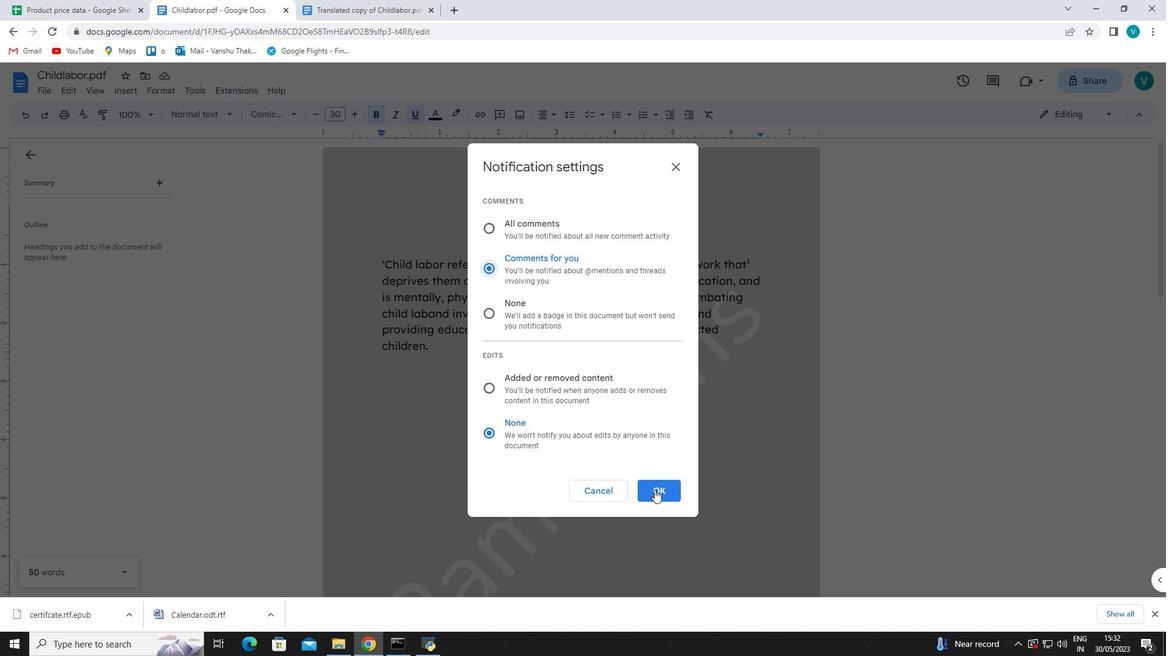 
Action: Mouse pressed left at (661, 493)
Screenshot: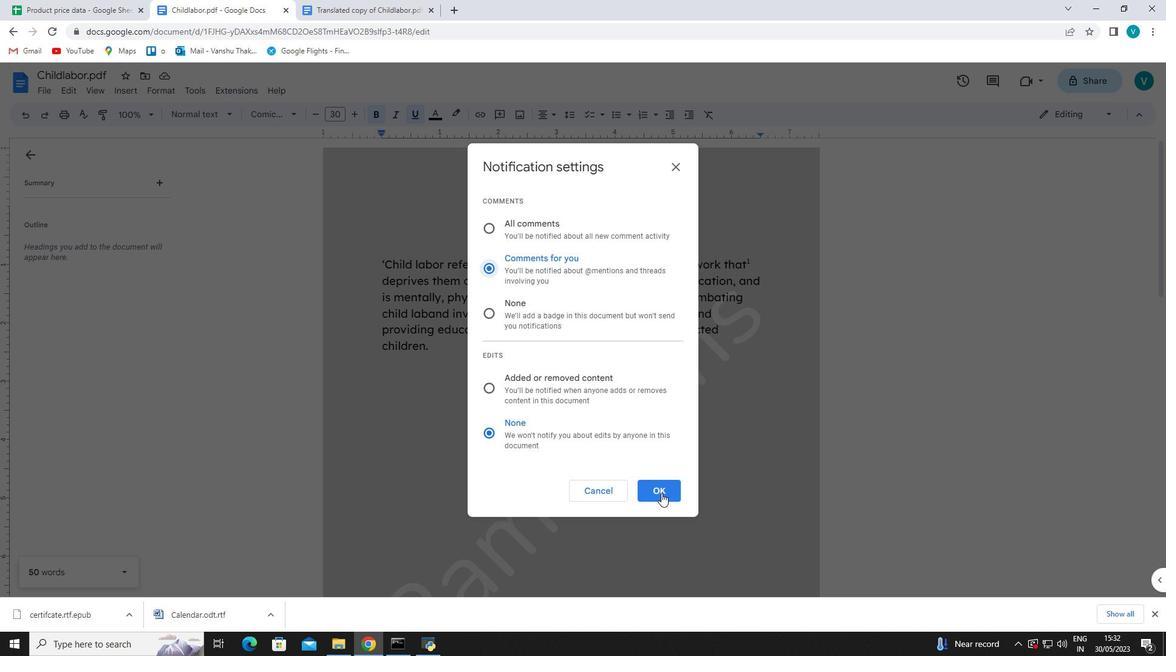 
